 Task: Font style For heading Use Alef with dark orange 2 colour & Underline. font size for heading '28 Pt. 'Change the font style of data to Amiri Quranand font size to  14 Pt. Change the alignment of both headline & data to  Align bottom. In the sheet  analysisSalesTrends_2024
Action: Mouse moved to (141, 136)
Screenshot: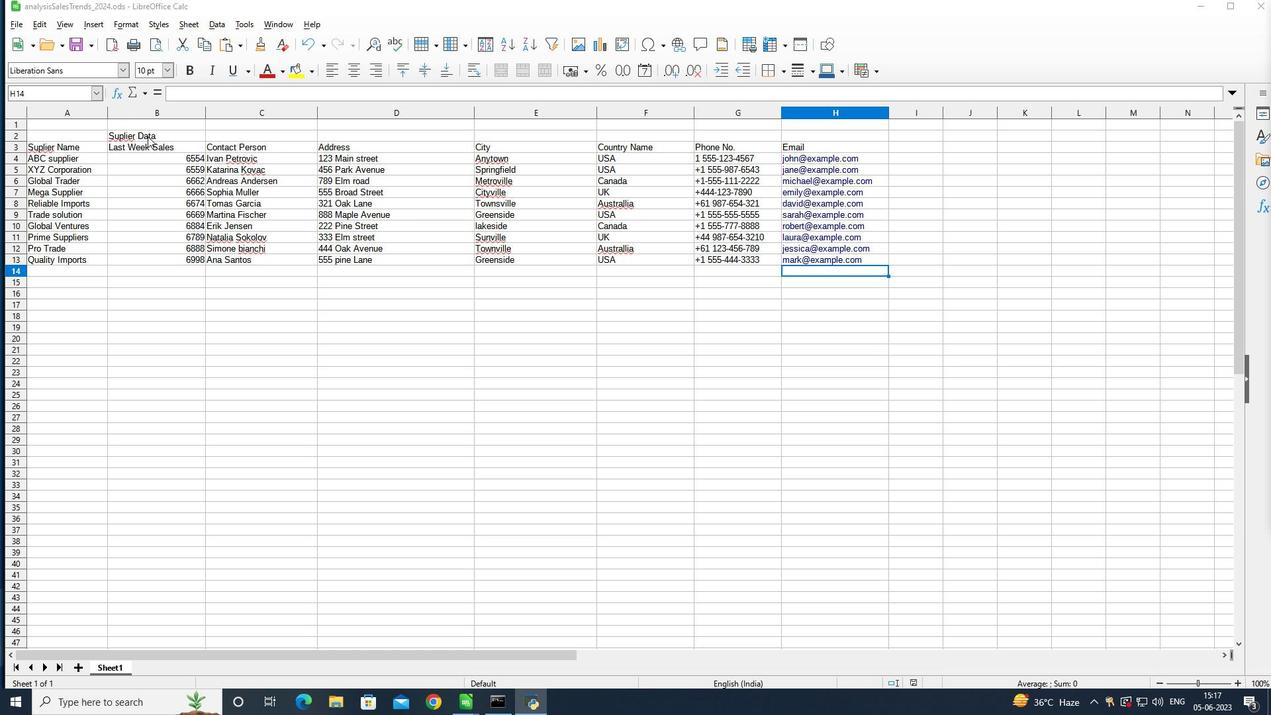 
Action: Mouse pressed left at (141, 136)
Screenshot: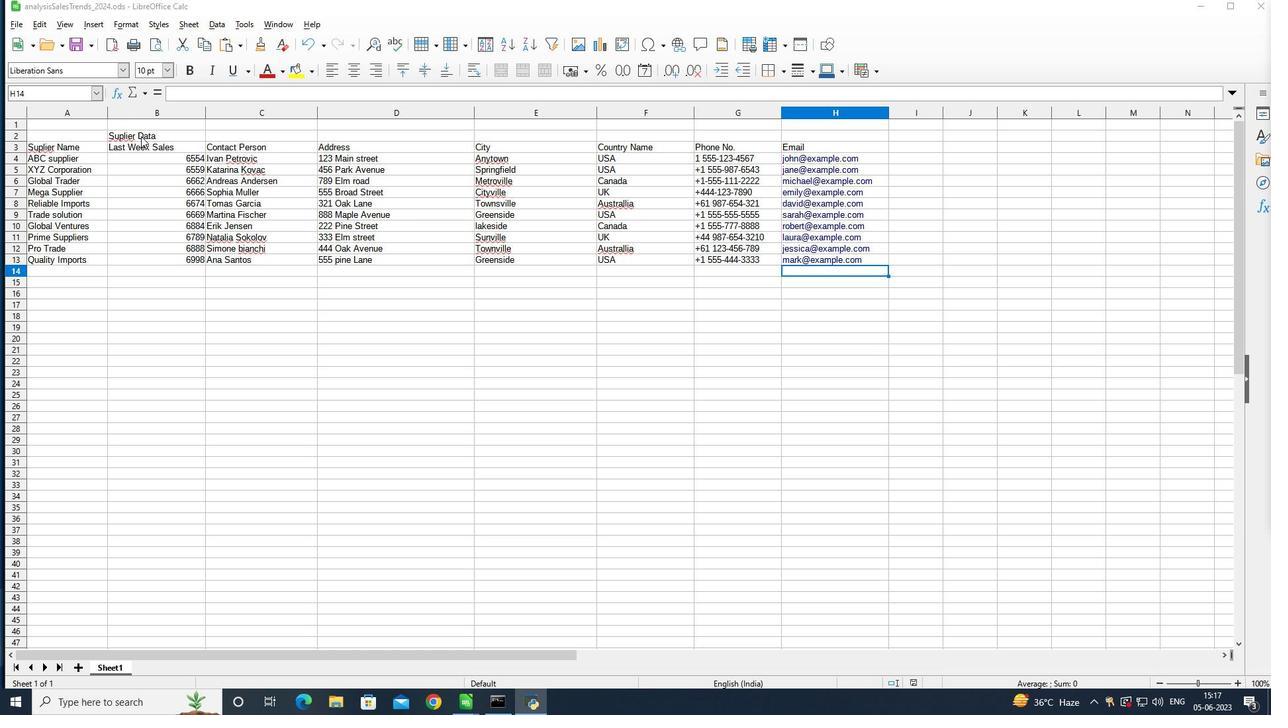 
Action: Mouse pressed left at (141, 136)
Screenshot: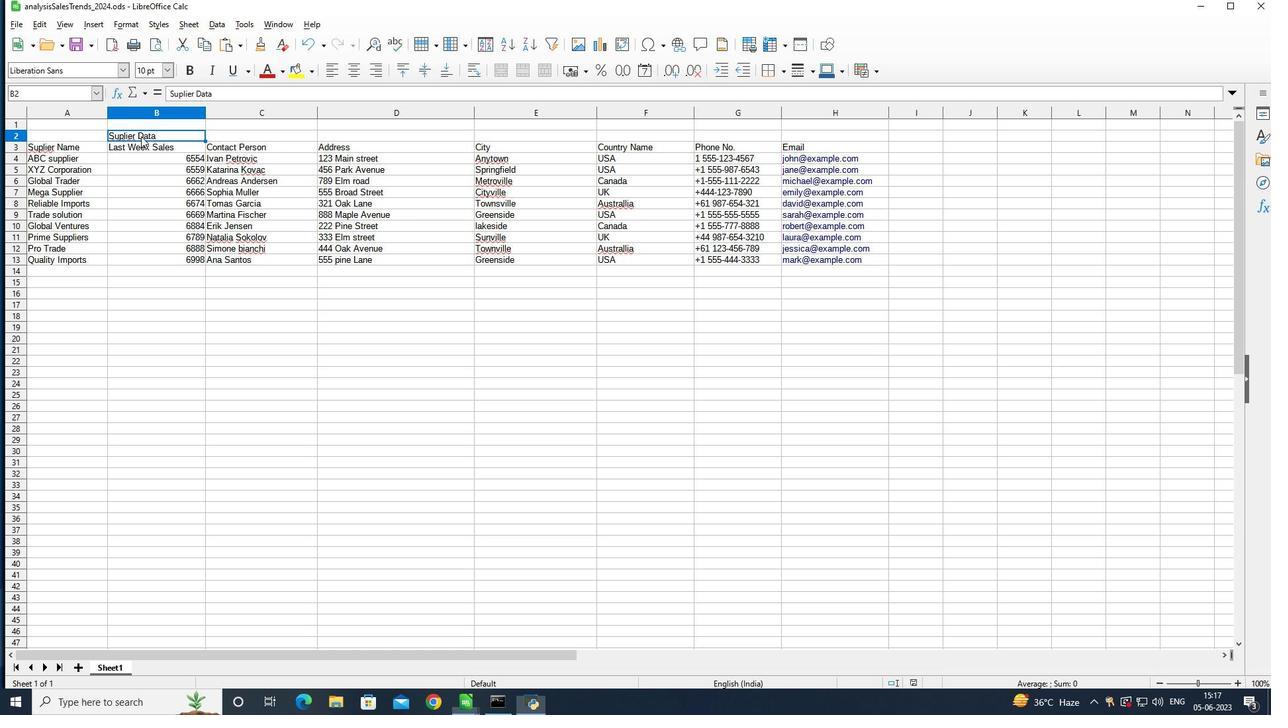 
Action: Mouse pressed left at (141, 136)
Screenshot: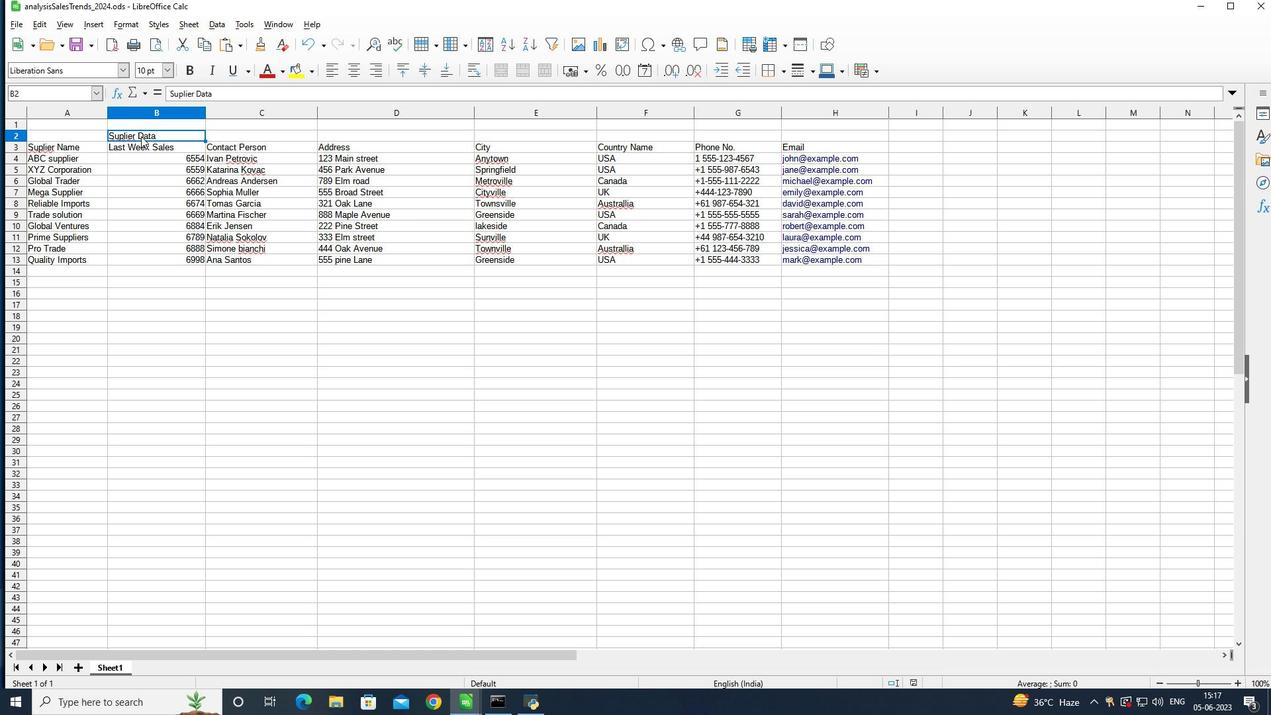 
Action: Mouse moved to (94, 70)
Screenshot: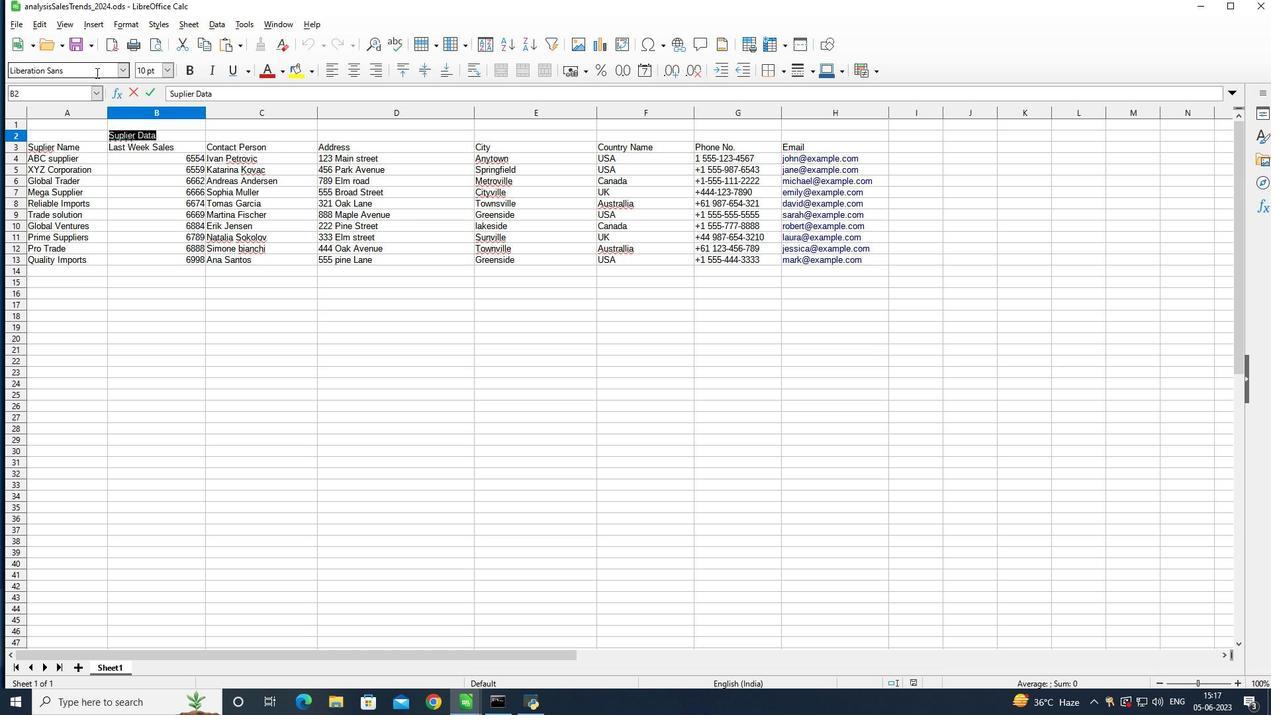 
Action: Mouse pressed left at (94, 70)
Screenshot: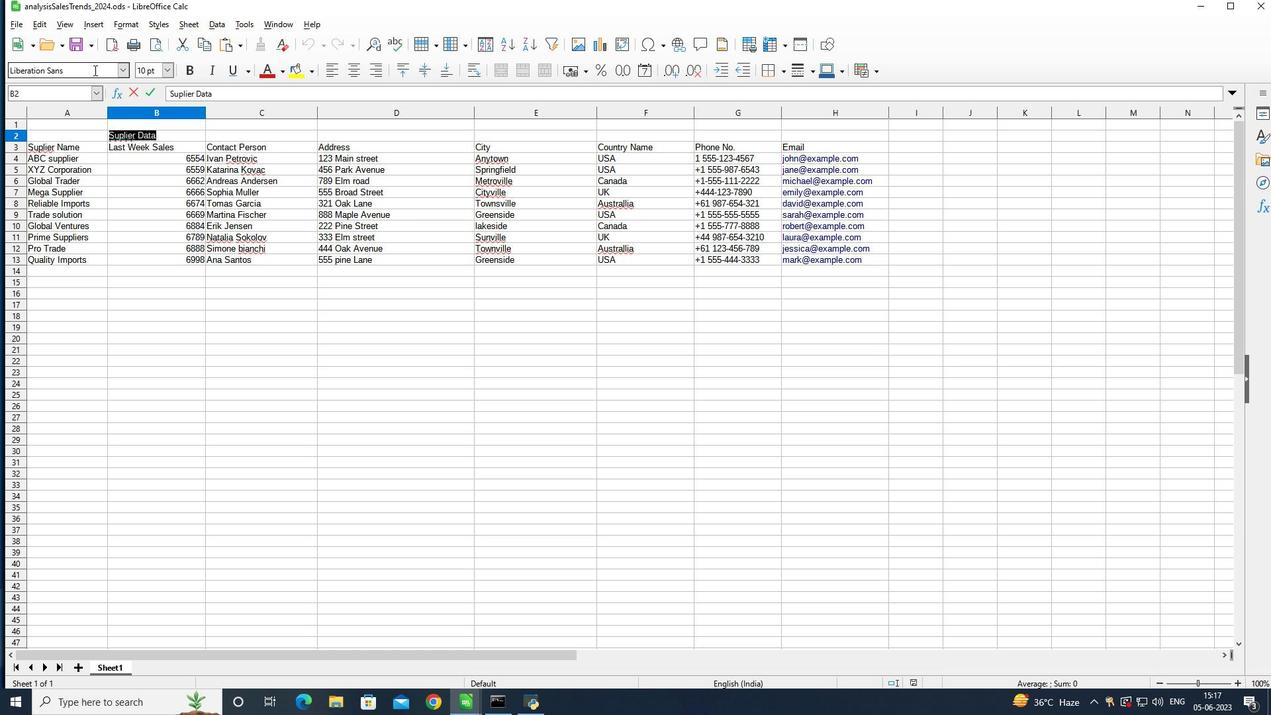 
Action: Mouse moved to (475, 86)
Screenshot: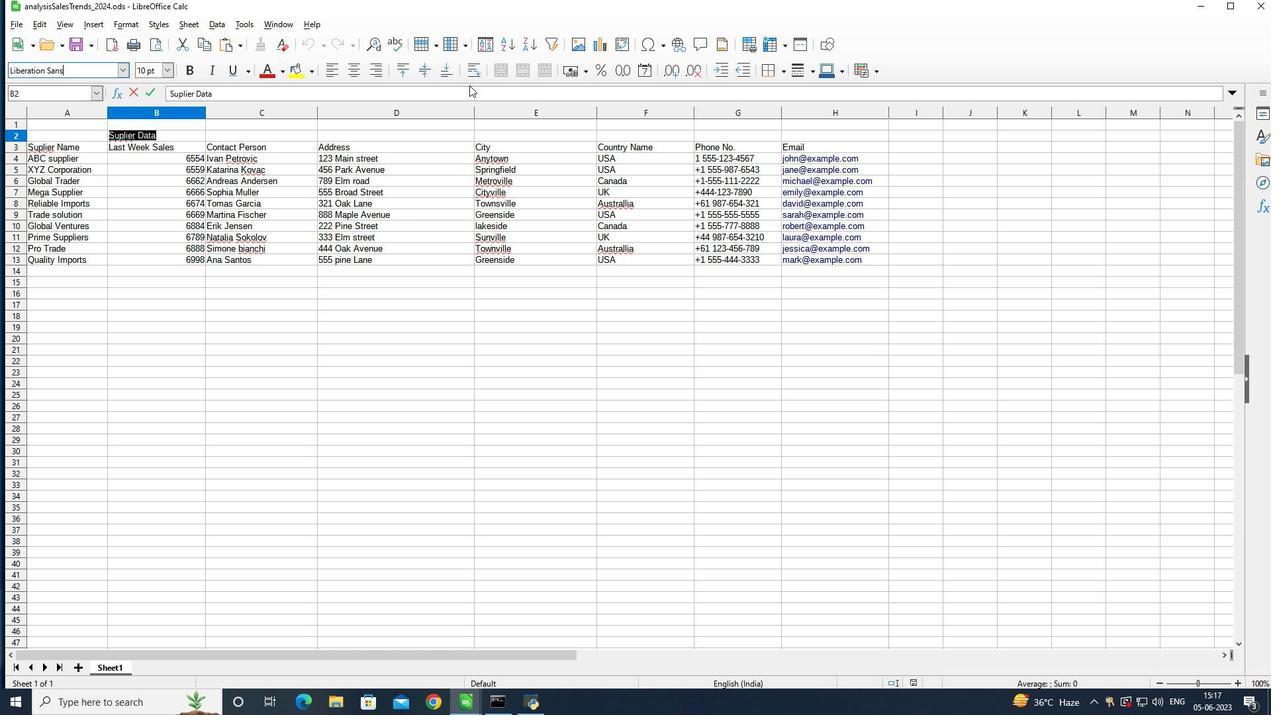 
Action: Key pressed <Key.backspace><Key.backspace><Key.backspace><Key.backspace><Key.backspace><Key.backspace><Key.backspace><Key.backspace><Key.backspace><Key.backspace><Key.backspace><Key.backspace><Key.backspace><Key.backspace><Key.backspace><Key.backspace><Key.backspace><Key.backspace><Key.backspace><Key.backspace><Key.backspace><Key.backspace><Key.backspace><Key.backspace><Key.backspace><Key.backspace><Key.backspace><Key.backspace><Key.backspace><Key.backspace><Key.backspace><Key.backspace><Key.backspace><Key.backspace><Key.backspace><Key.shift>Alef<Key.enter>
Screenshot: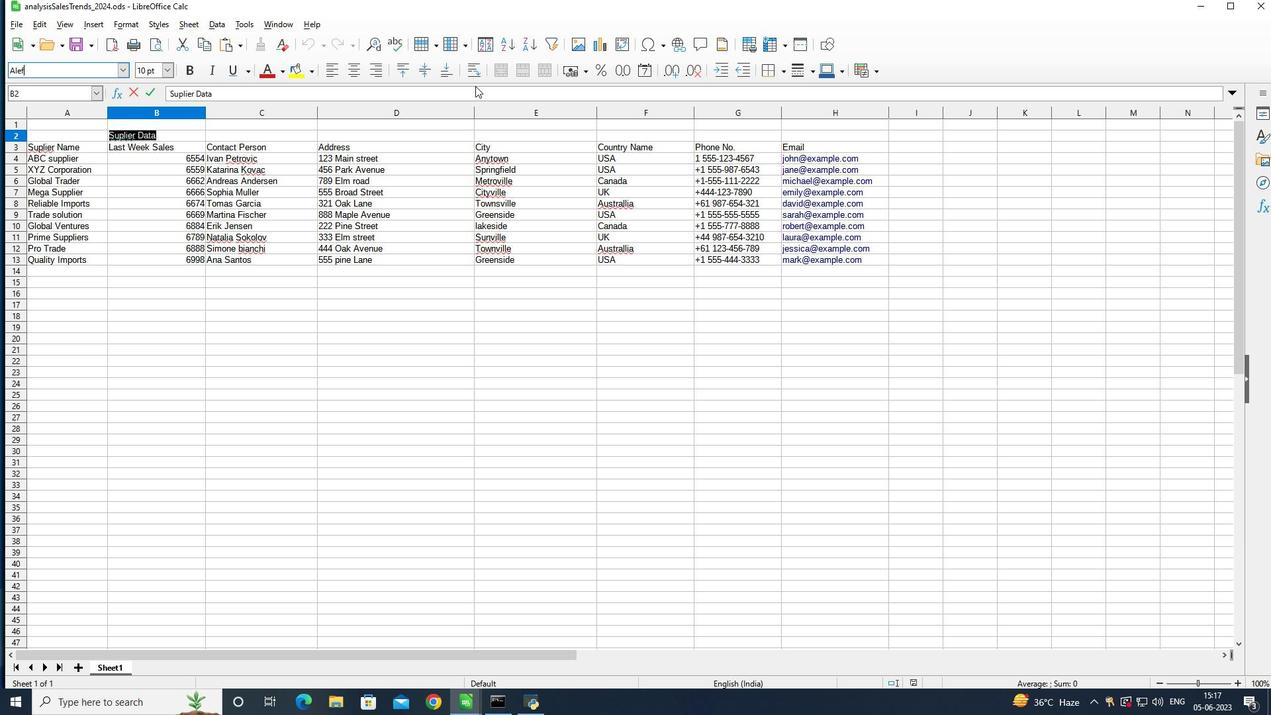 
Action: Mouse moved to (280, 74)
Screenshot: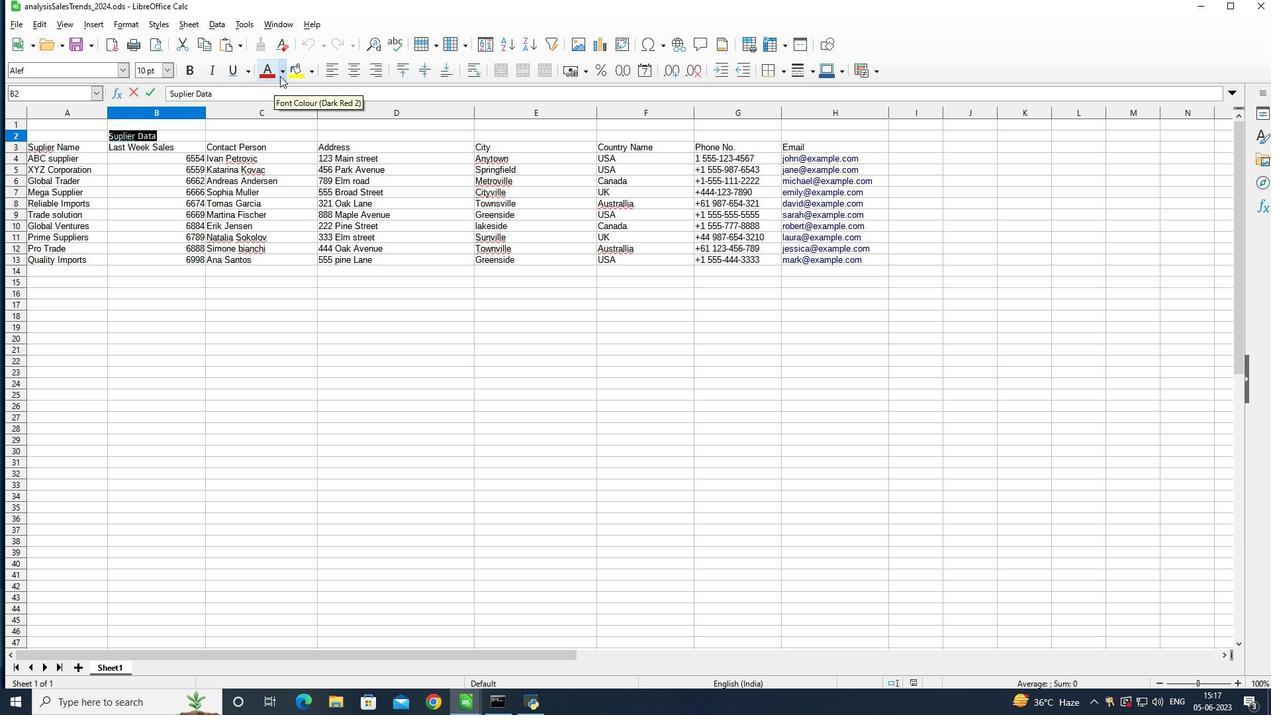 
Action: Mouse pressed left at (280, 74)
Screenshot: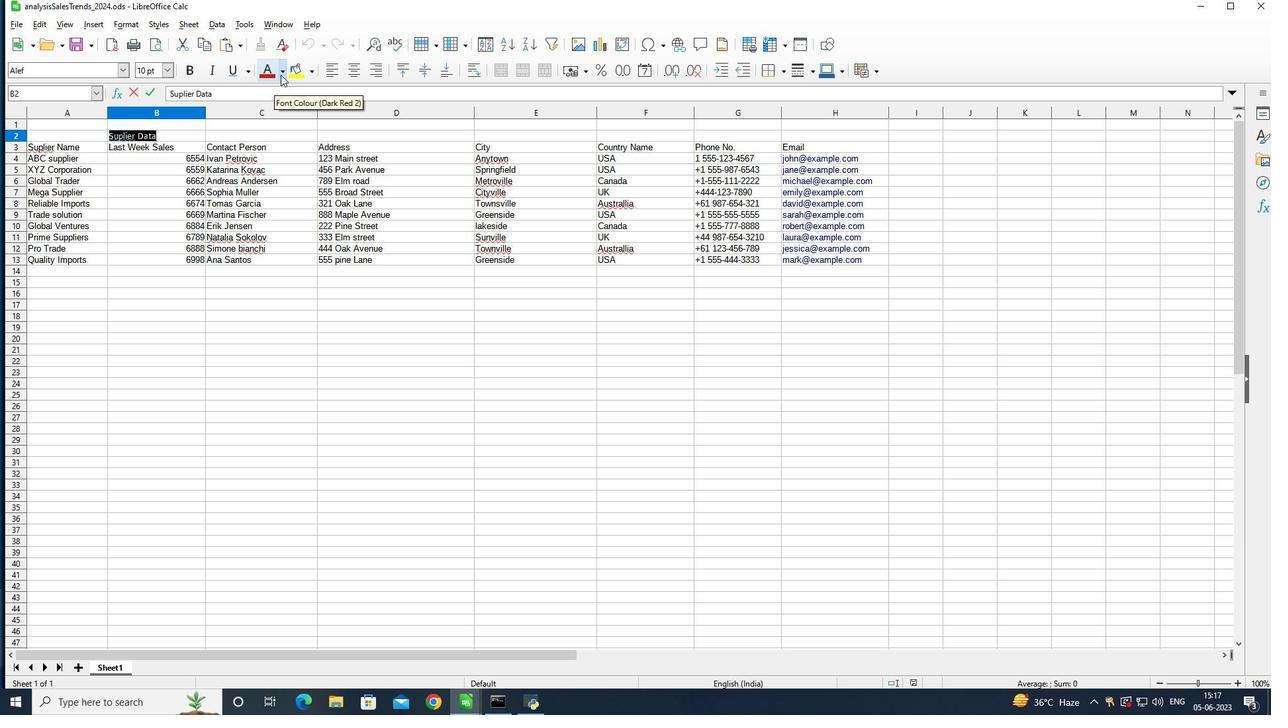 
Action: Mouse moved to (290, 227)
Screenshot: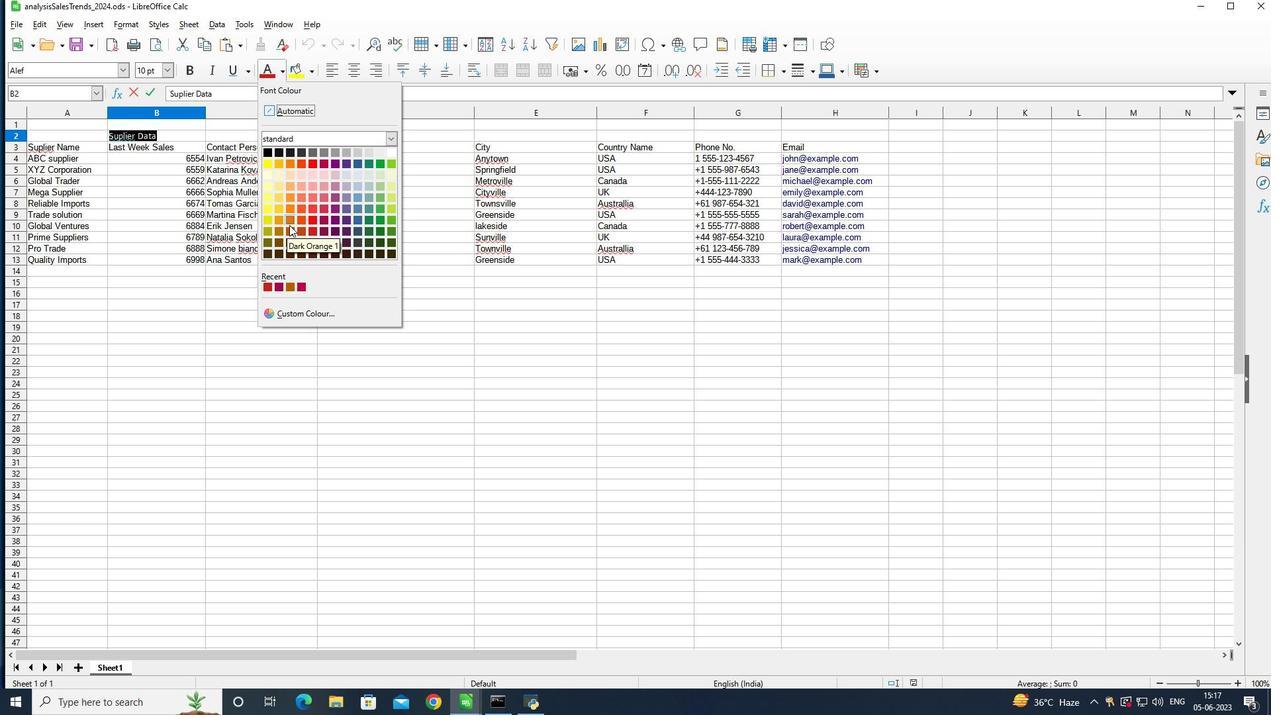 
Action: Mouse pressed left at (290, 227)
Screenshot: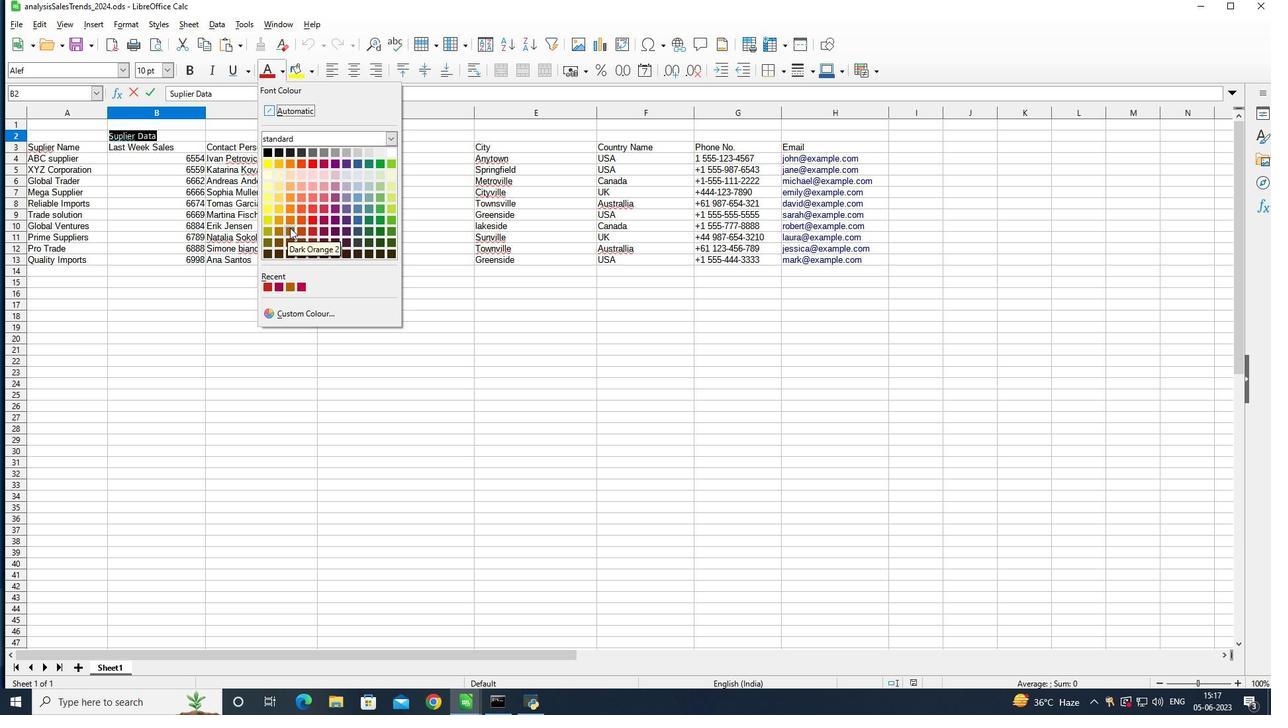 
Action: Mouse moved to (231, 70)
Screenshot: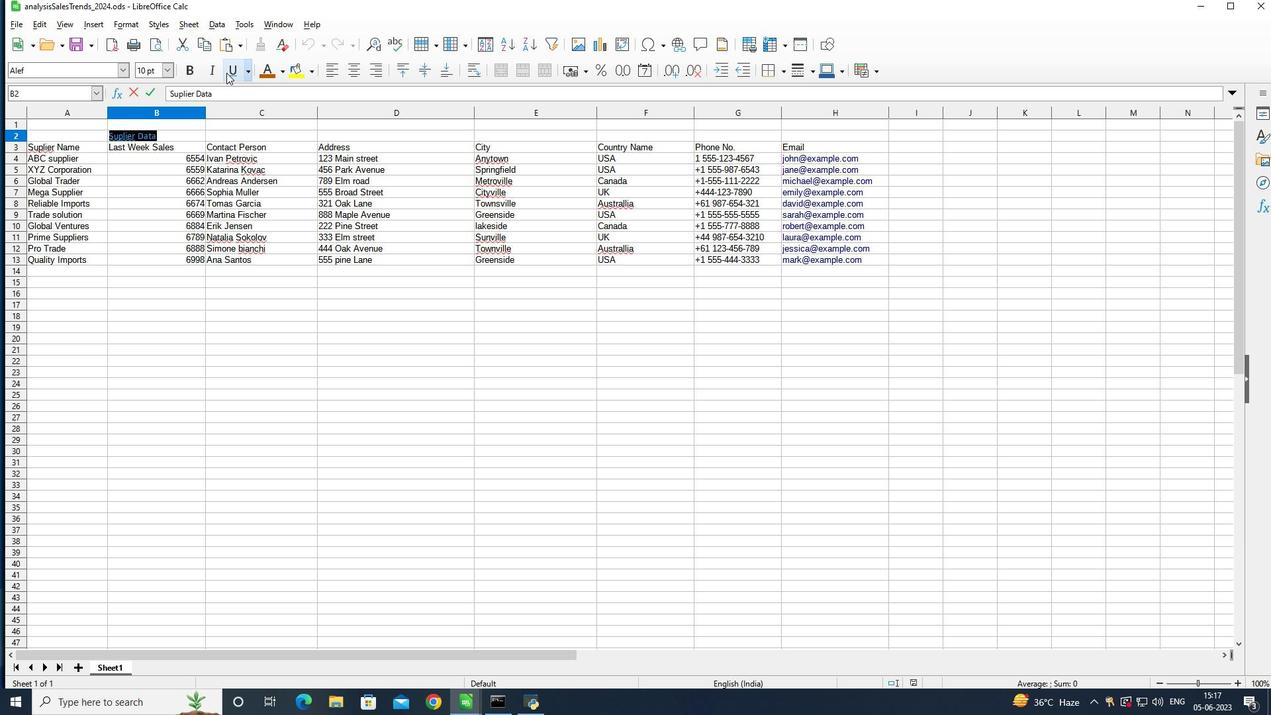 
Action: Mouse pressed left at (231, 70)
Screenshot: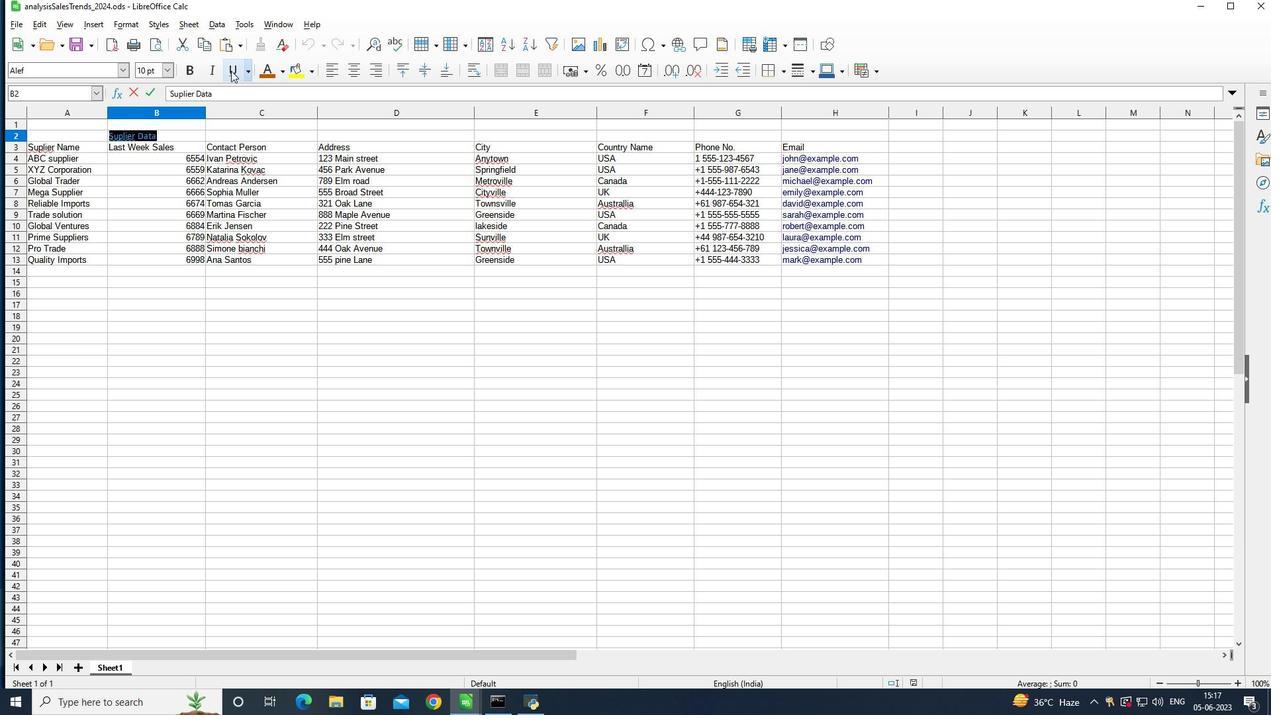 
Action: Mouse moved to (170, 63)
Screenshot: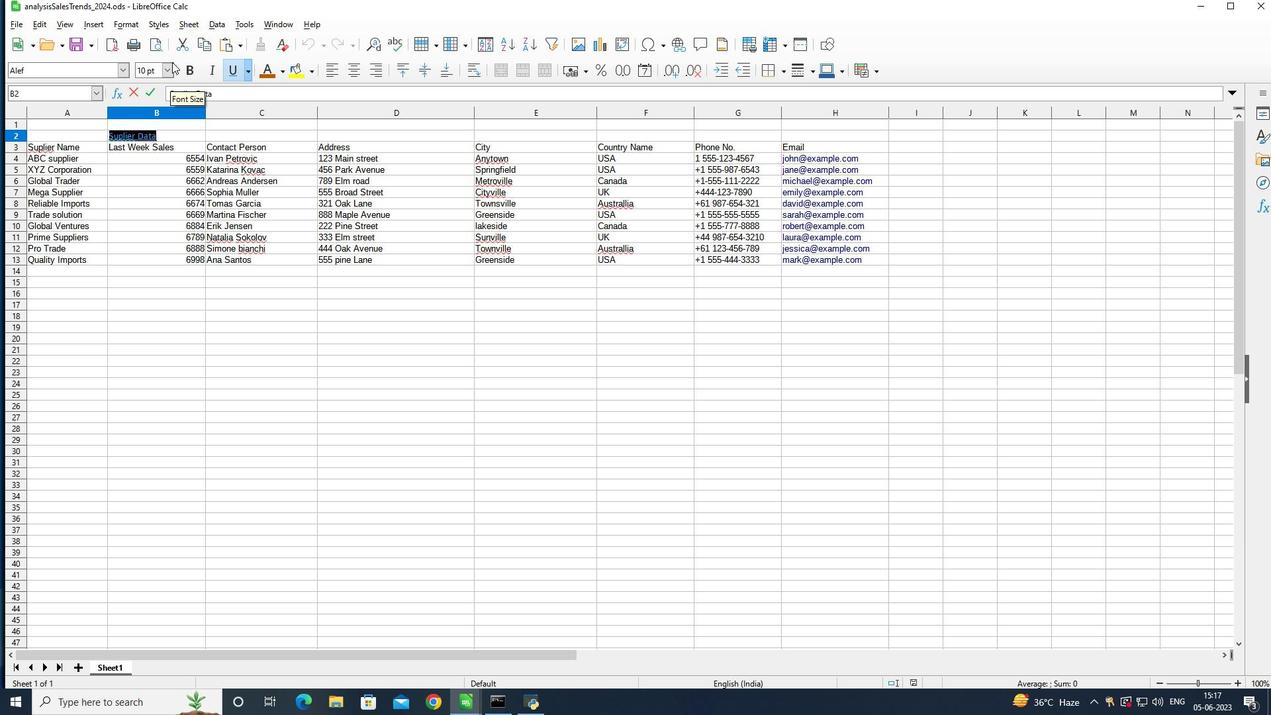 
Action: Mouse pressed left at (170, 63)
Screenshot: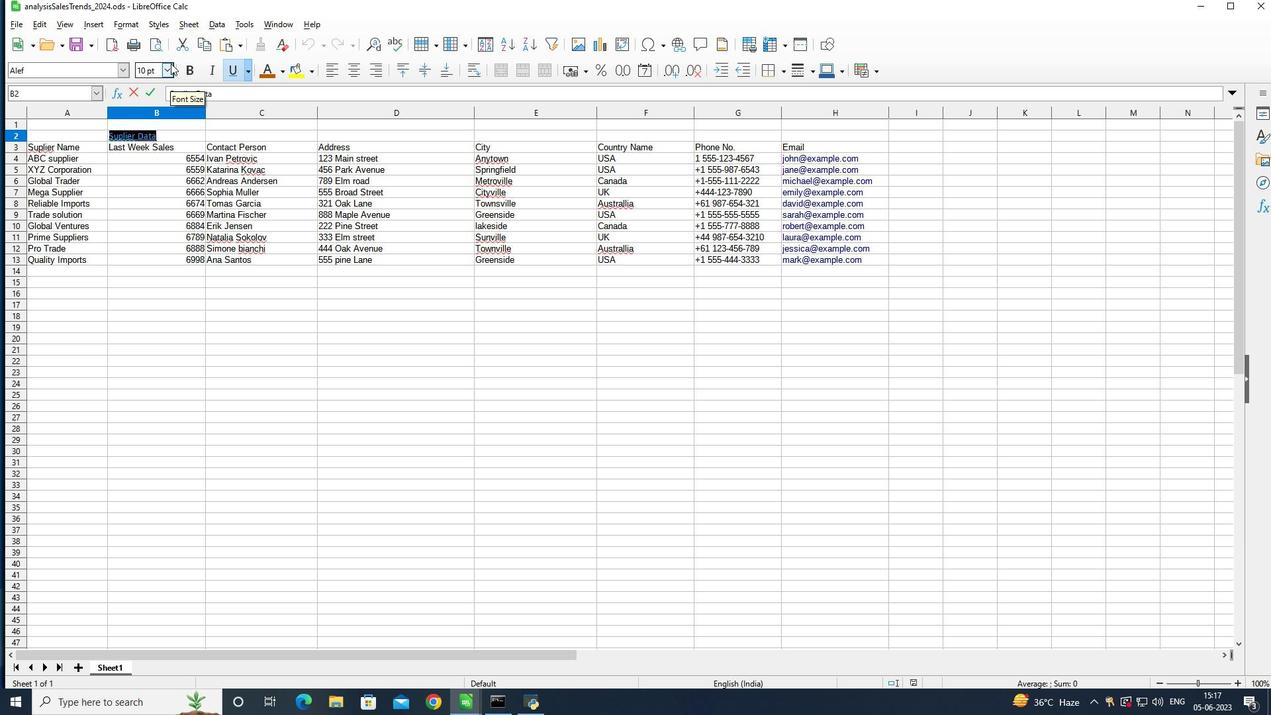 
Action: Mouse moved to (148, 287)
Screenshot: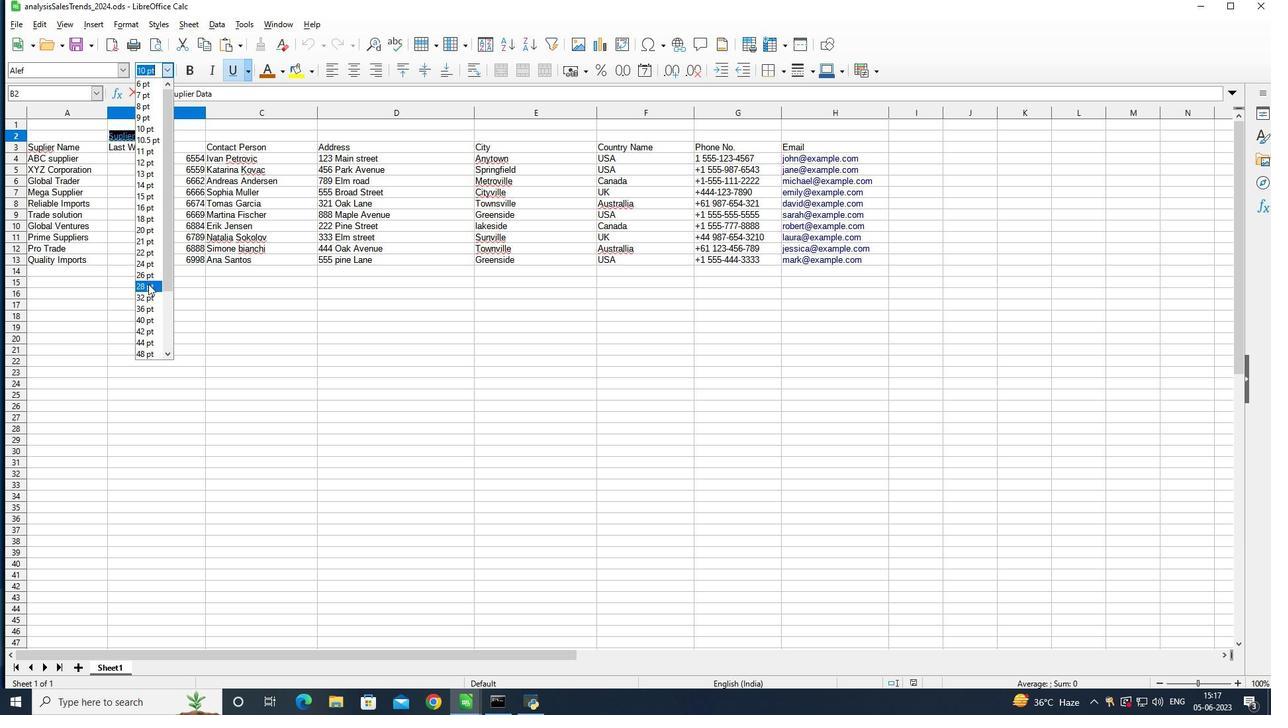 
Action: Mouse pressed left at (148, 287)
Screenshot: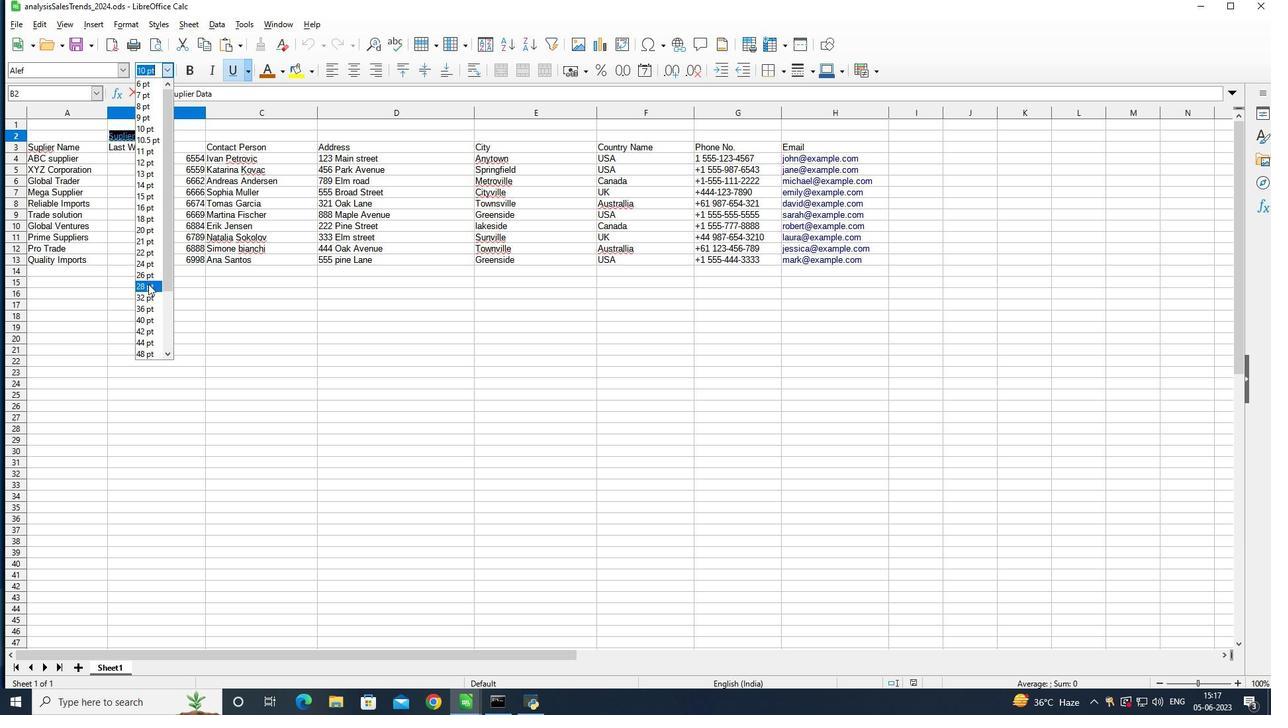 
Action: Mouse moved to (135, 216)
Screenshot: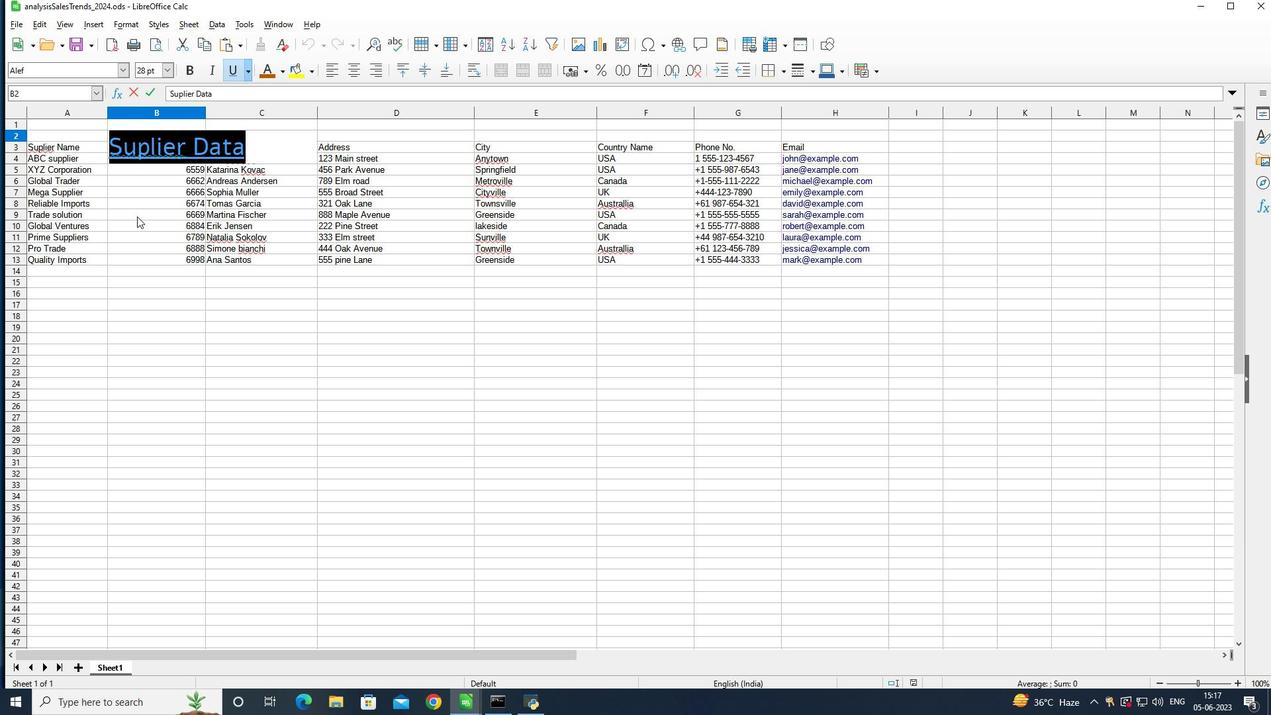 
Action: Mouse pressed left at (135, 216)
Screenshot: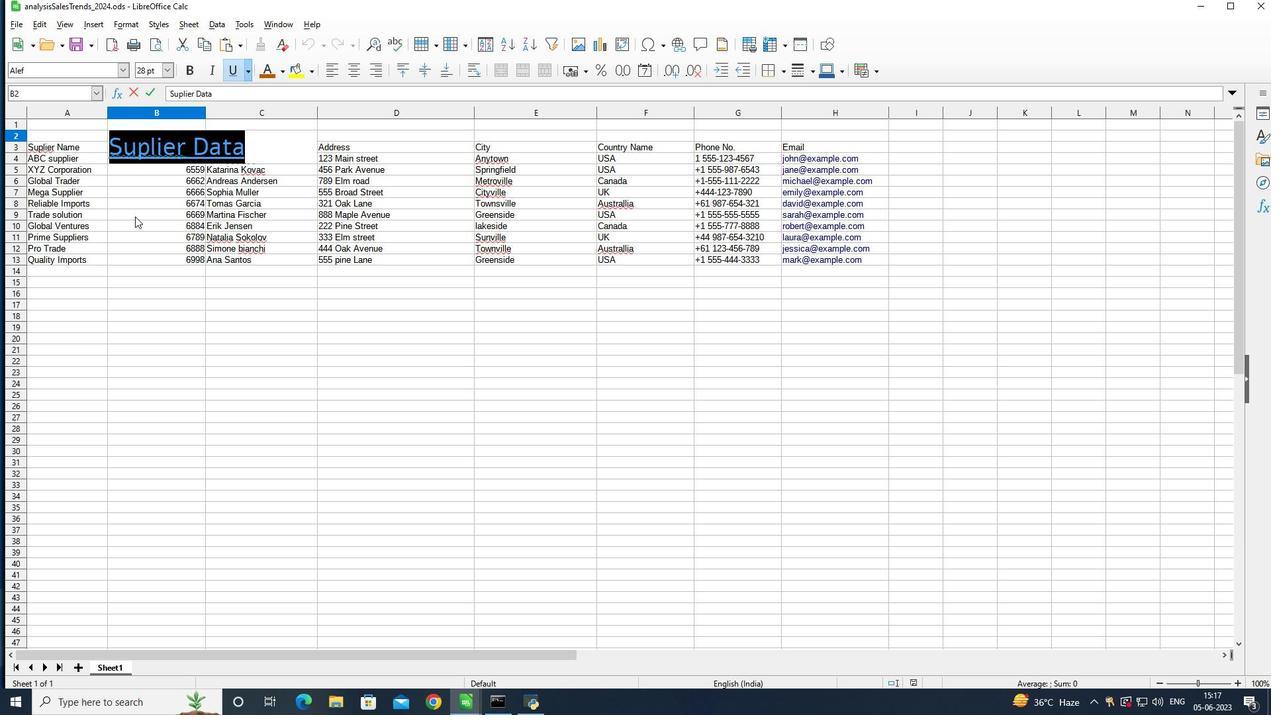 
Action: Mouse moved to (35, 164)
Screenshot: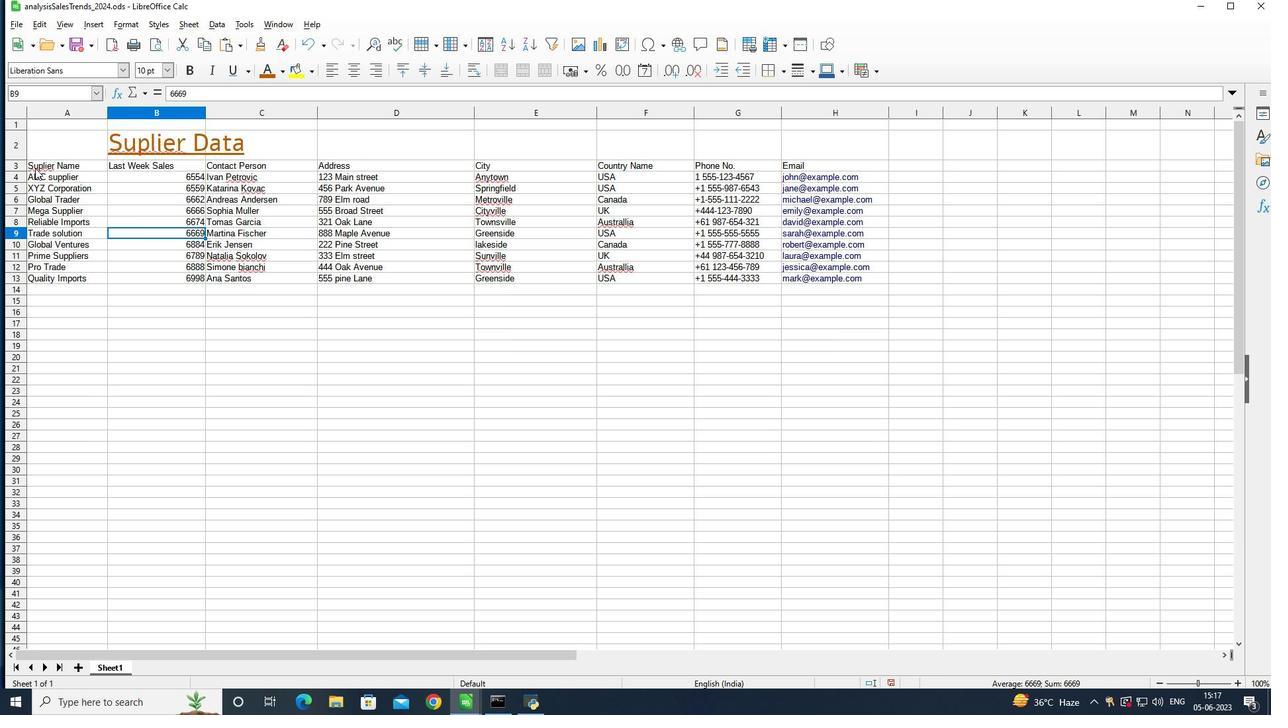 
Action: Mouse pressed left at (35, 164)
Screenshot: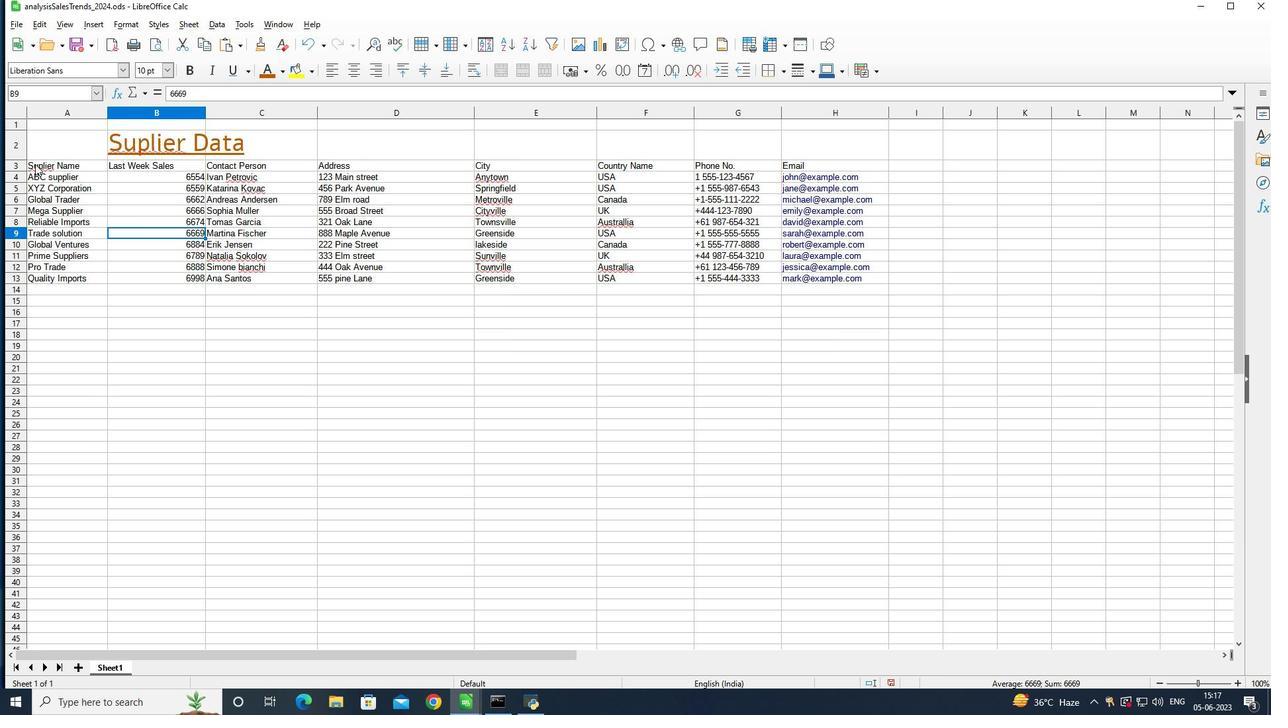 
Action: Mouse pressed left at (35, 164)
Screenshot: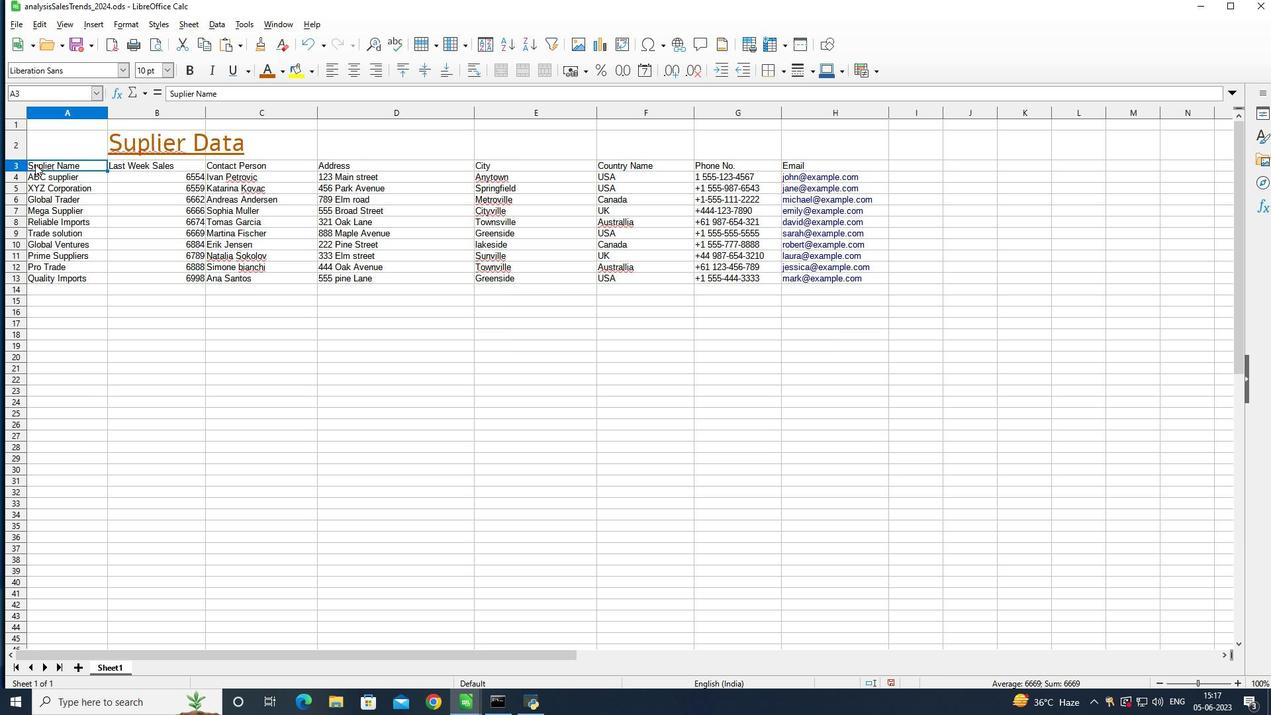 
Action: Mouse moved to (47, 167)
Screenshot: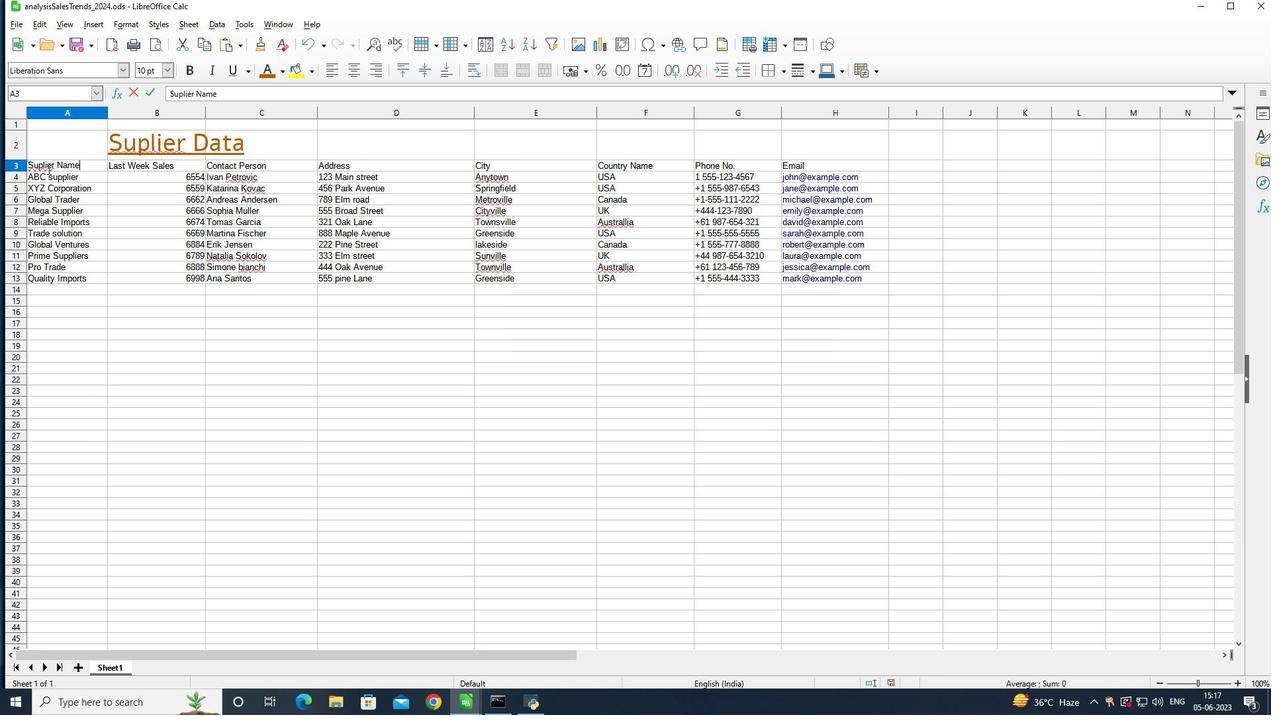 
Action: Mouse pressed left at (47, 167)
Screenshot: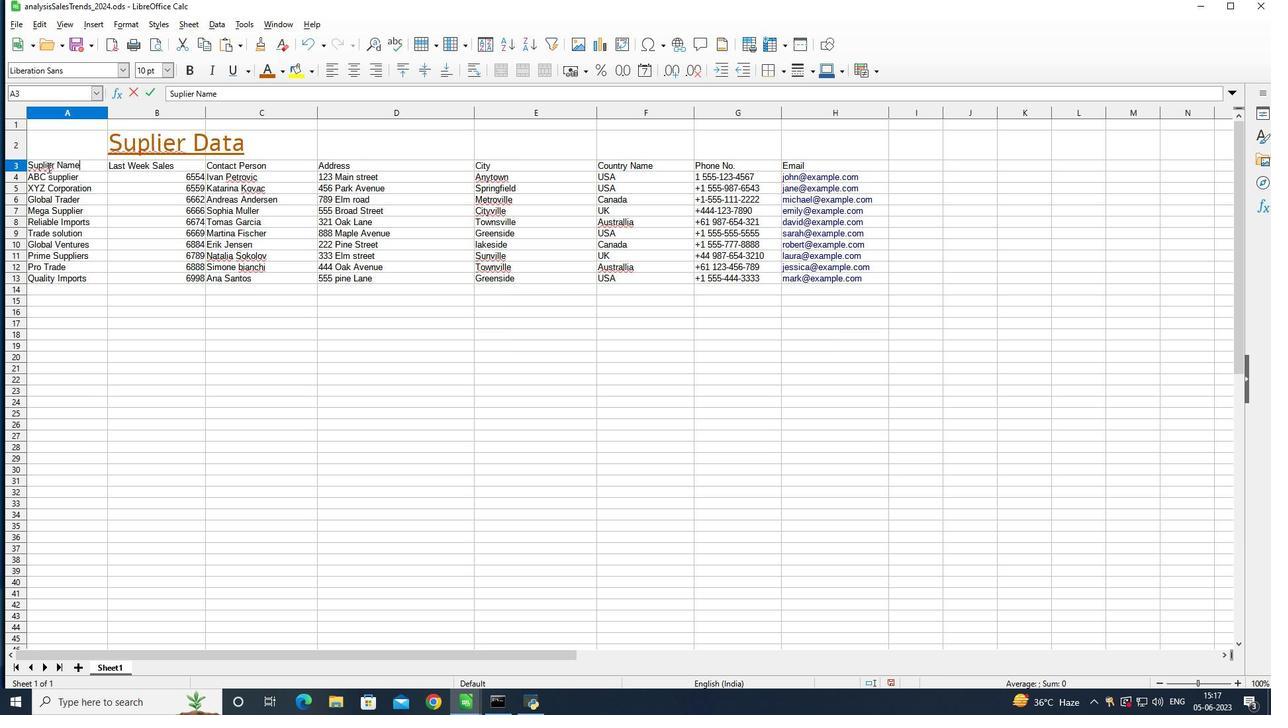 
Action: Mouse moved to (97, 168)
Screenshot: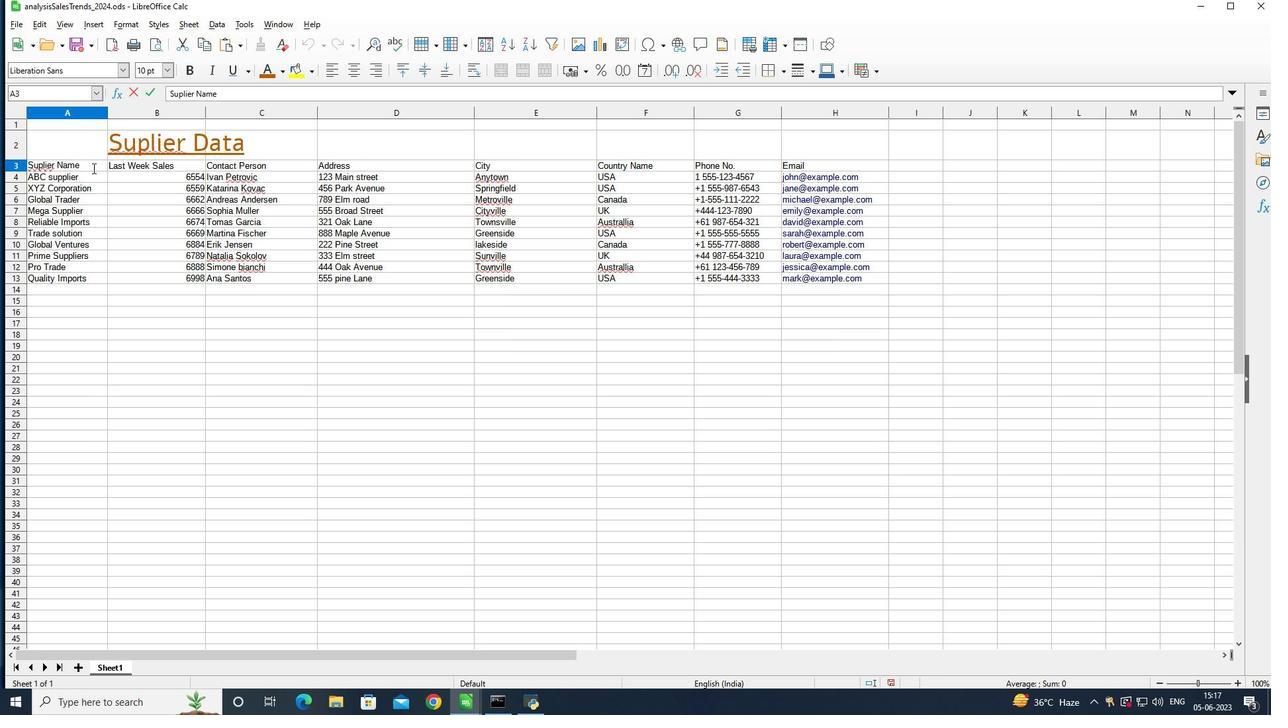 
Action: Mouse pressed left at (97, 168)
Screenshot: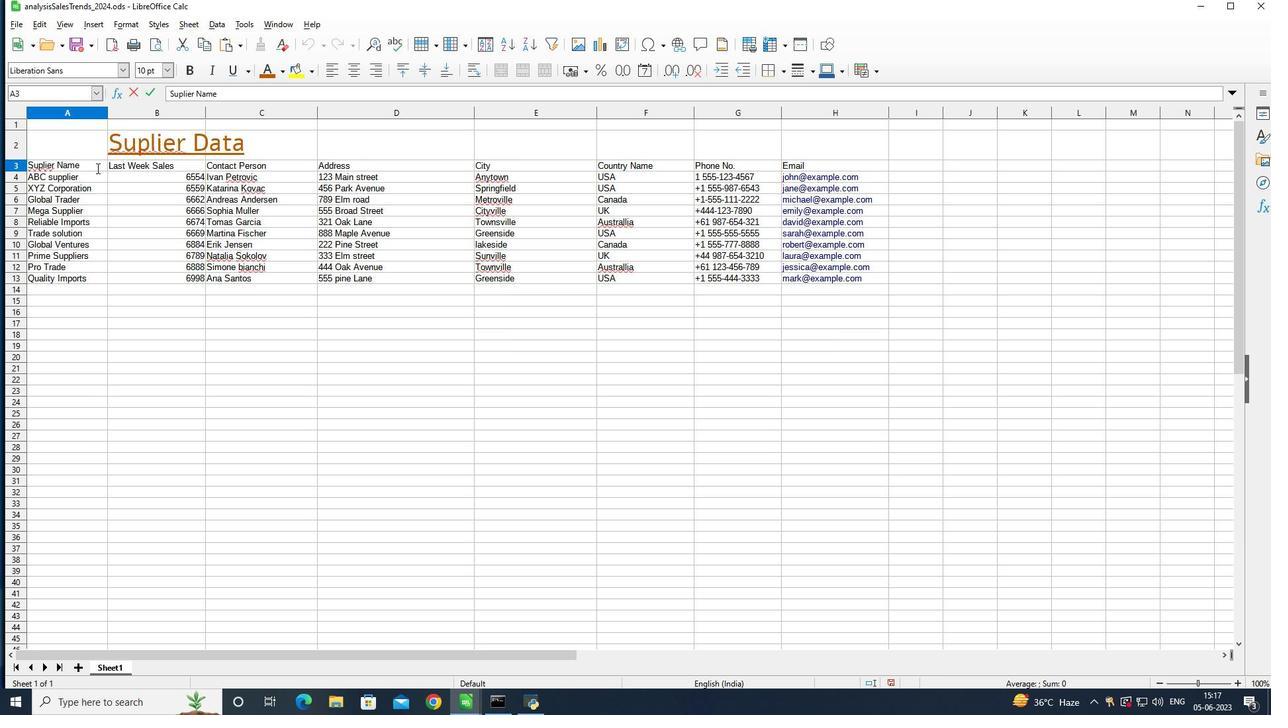
Action: Mouse moved to (111, 345)
Screenshot: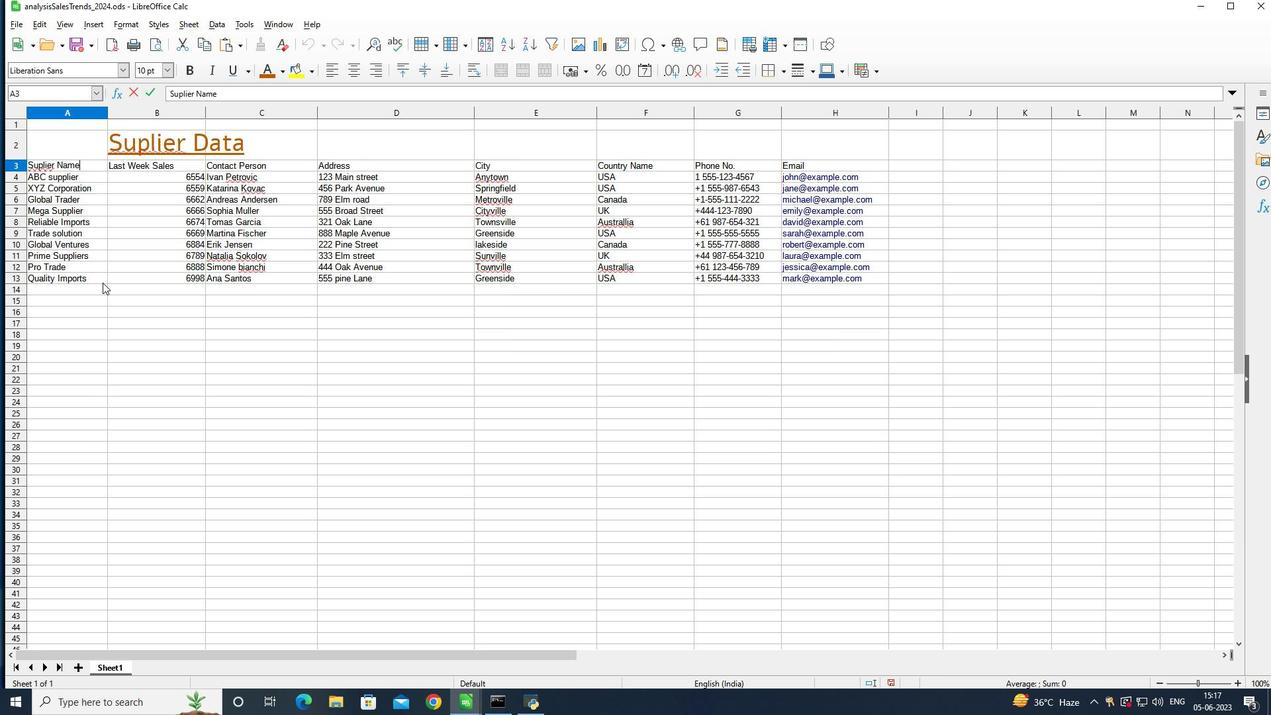 
Action: Mouse pressed left at (111, 345)
Screenshot: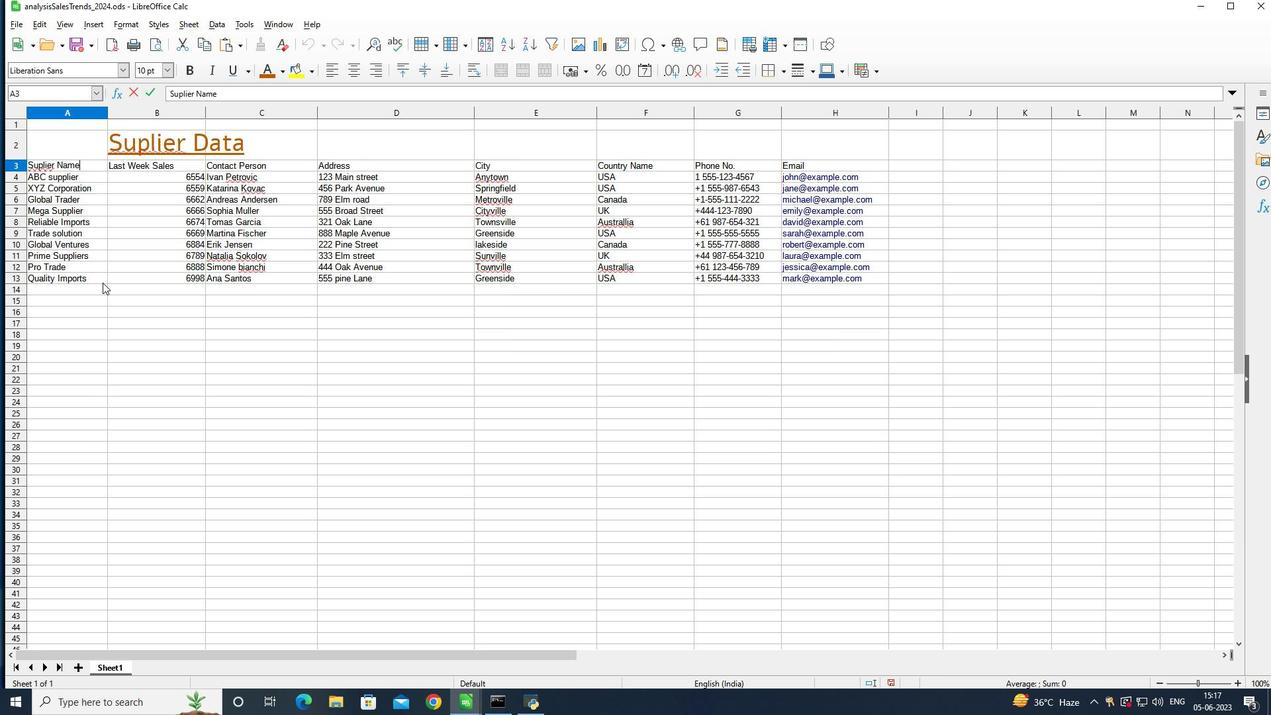 
Action: Mouse moved to (45, 166)
Screenshot: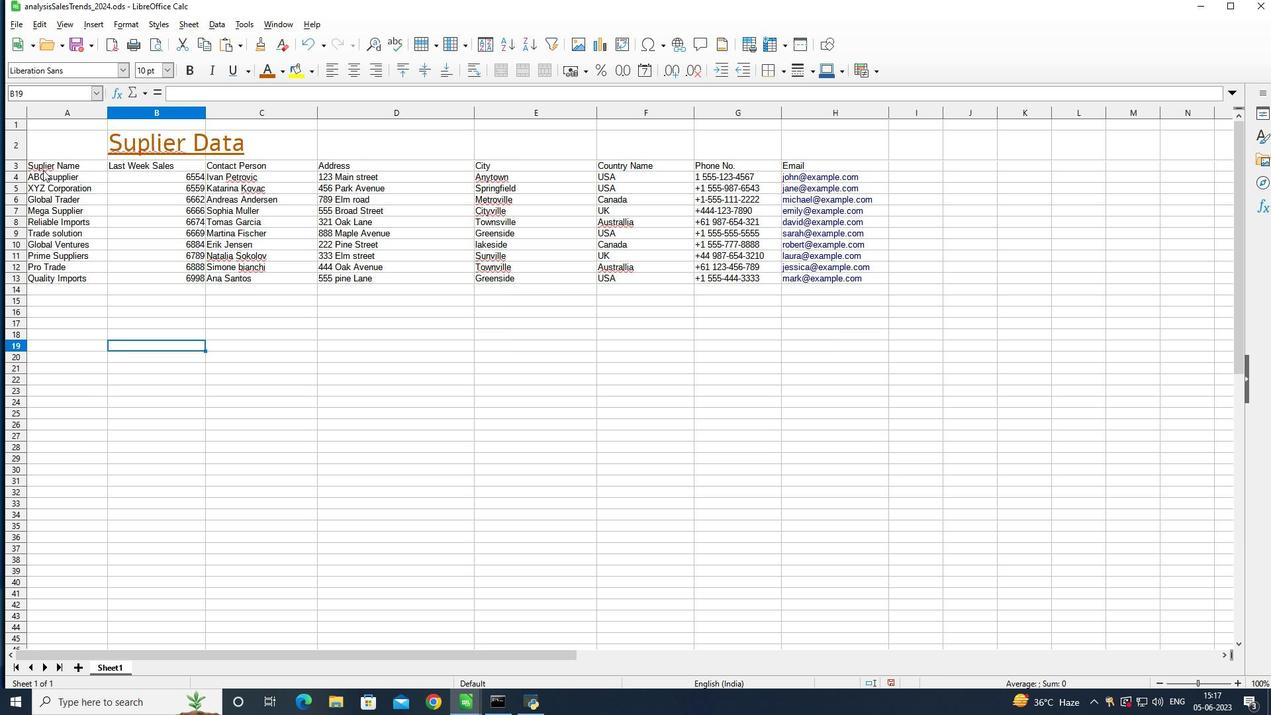 
Action: Mouse pressed left at (45, 166)
Screenshot: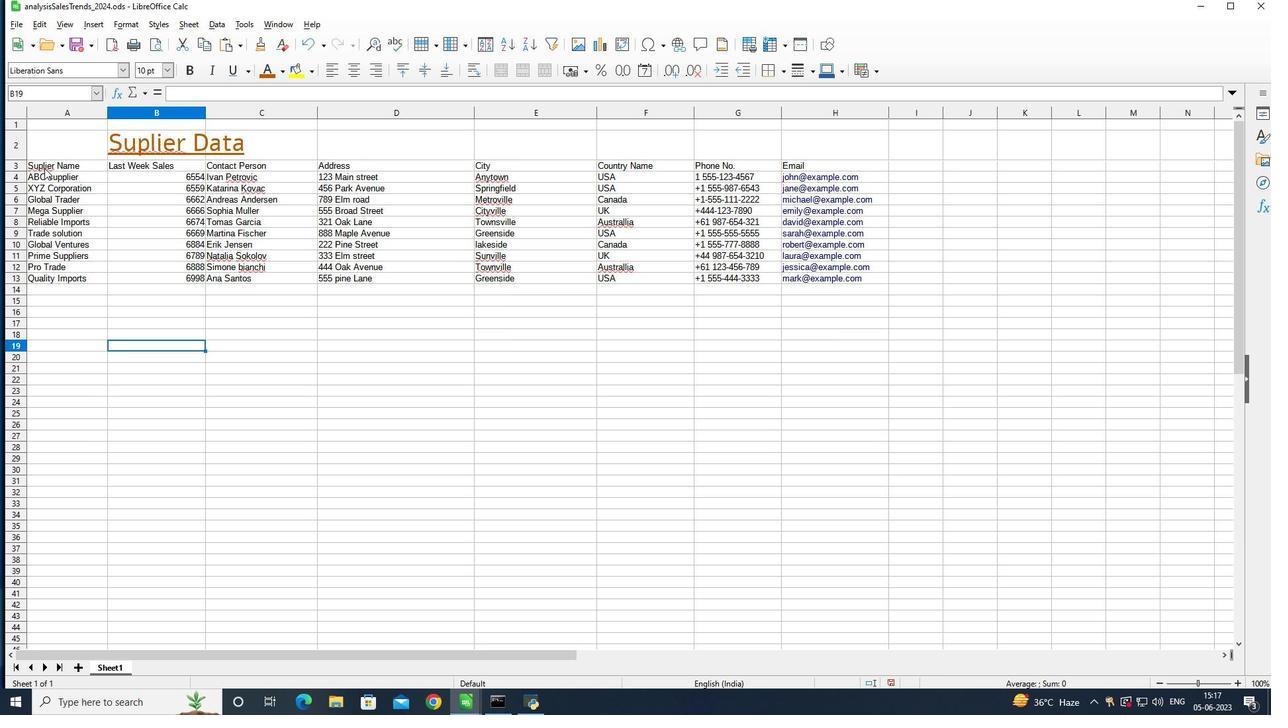 
Action: Mouse moved to (86, 66)
Screenshot: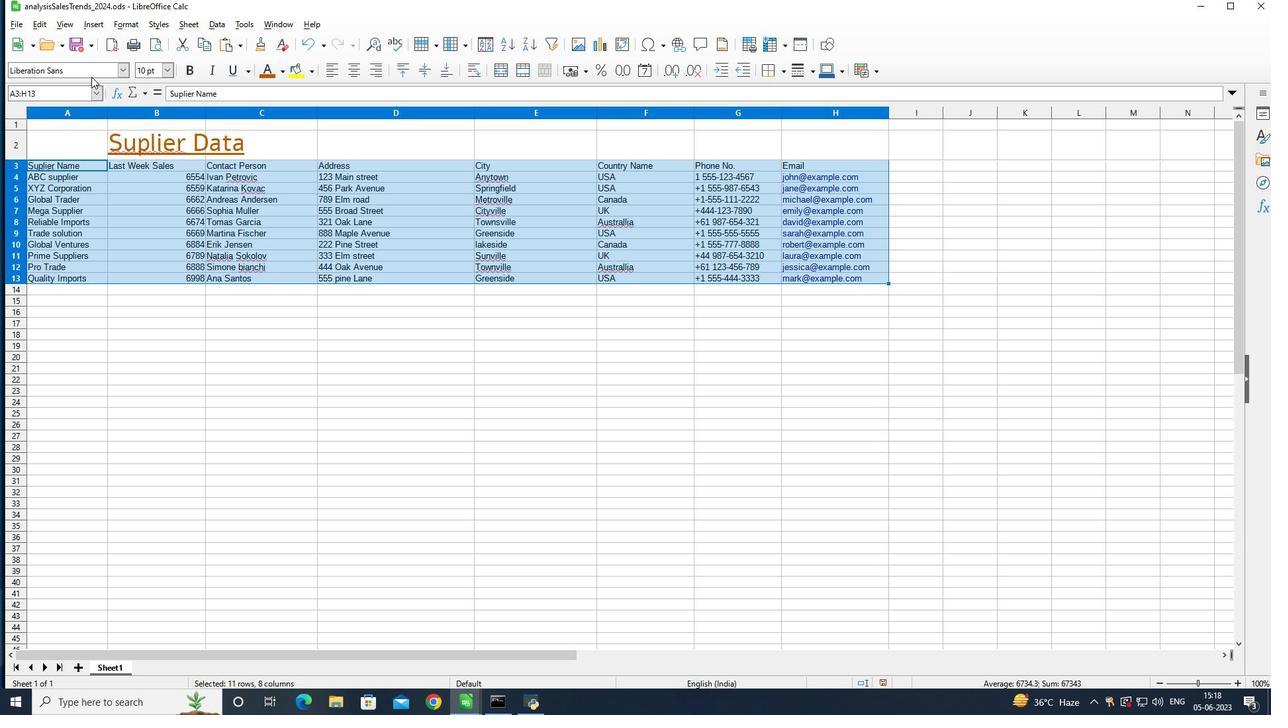 
Action: Mouse pressed left at (86, 66)
Screenshot: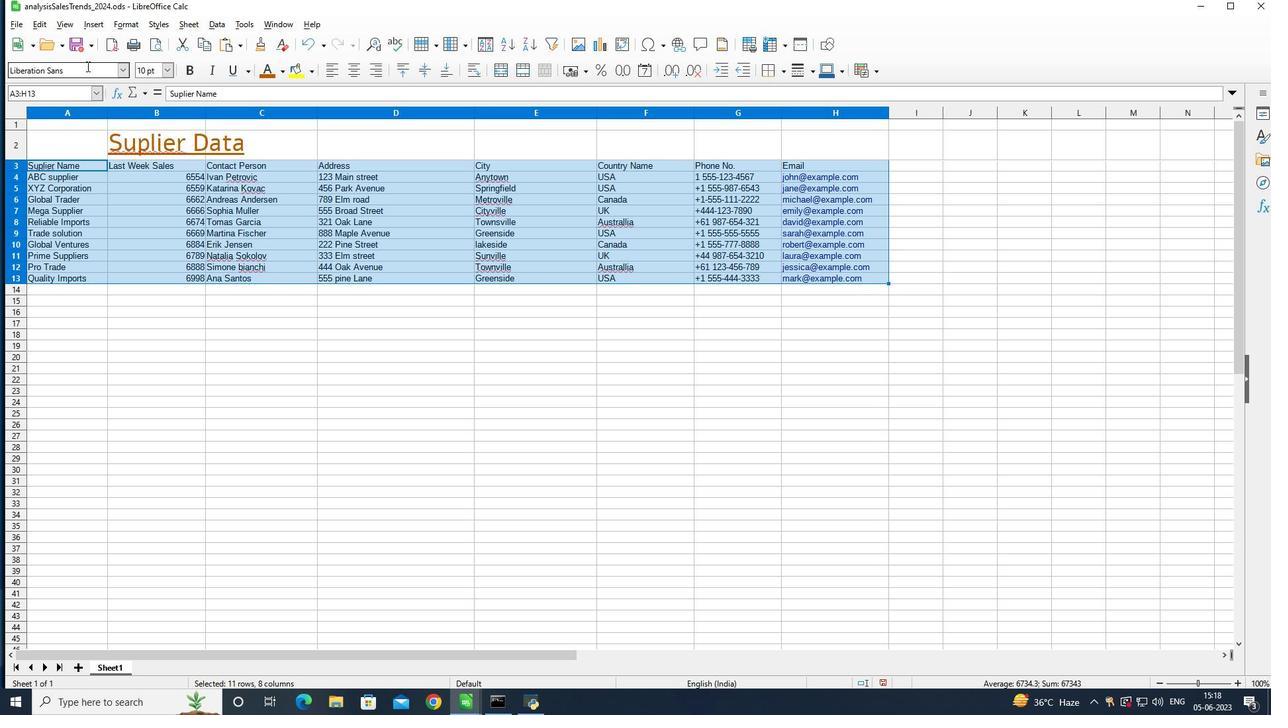 
Action: Mouse moved to (331, 90)
Screenshot: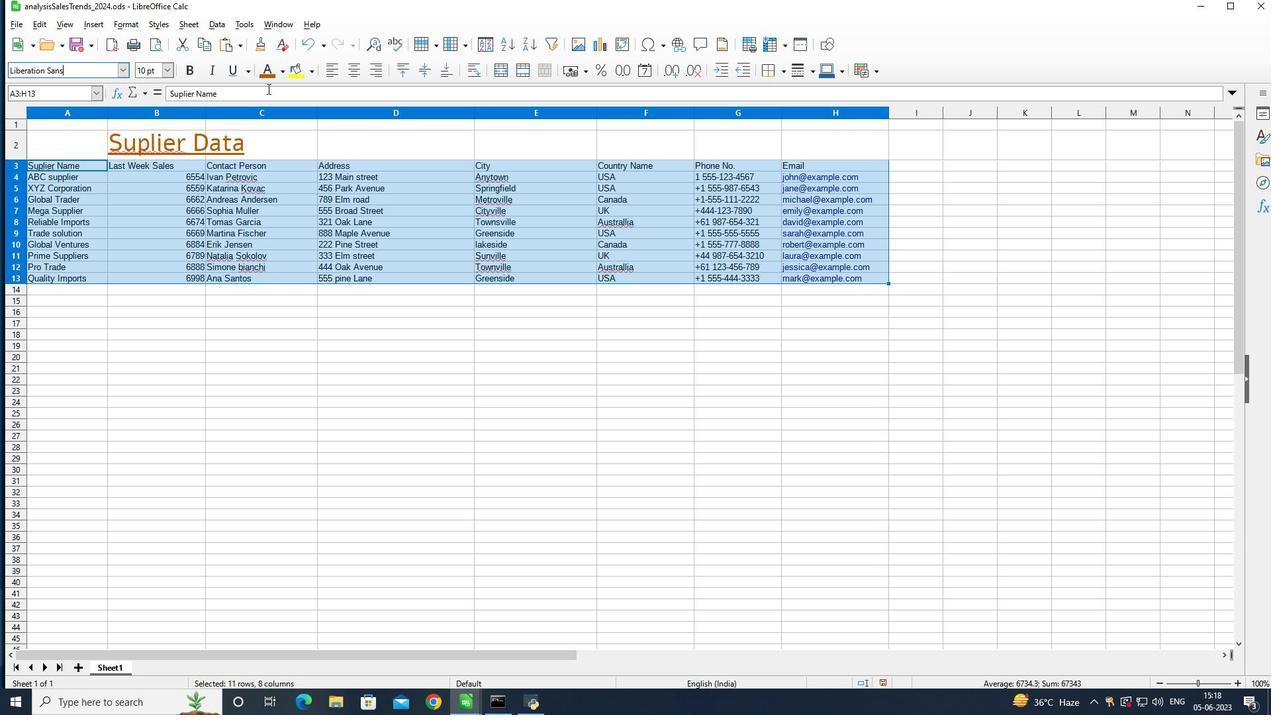 
Action: Key pressed <Key.backspace><Key.backspace><Key.backspace><Key.backspace><Key.backspace><Key.backspace><Key.backspace><Key.backspace><Key.backspace><Key.backspace><Key.backspace><Key.backspace><Key.backspace><Key.backspace><Key.backspace><Key.backspace><Key.backspace><Key.backspace><Key.backspace><Key.backspace><Key.backspace><Key.backspace><Key.backspace><Key.backspace><Key.backspace><Key.backspace><Key.shift>Amiri<Key.space><Key.shift>q<Key.enter>
Screenshot: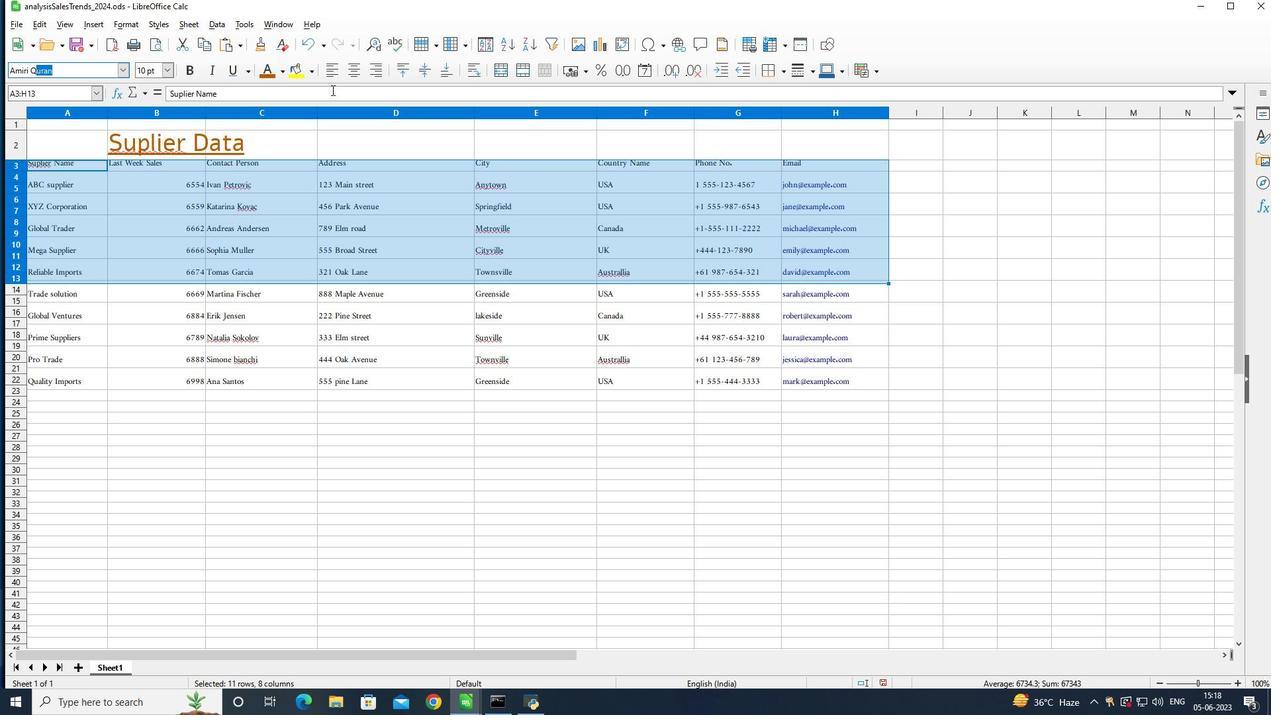 
Action: Mouse moved to (164, 65)
Screenshot: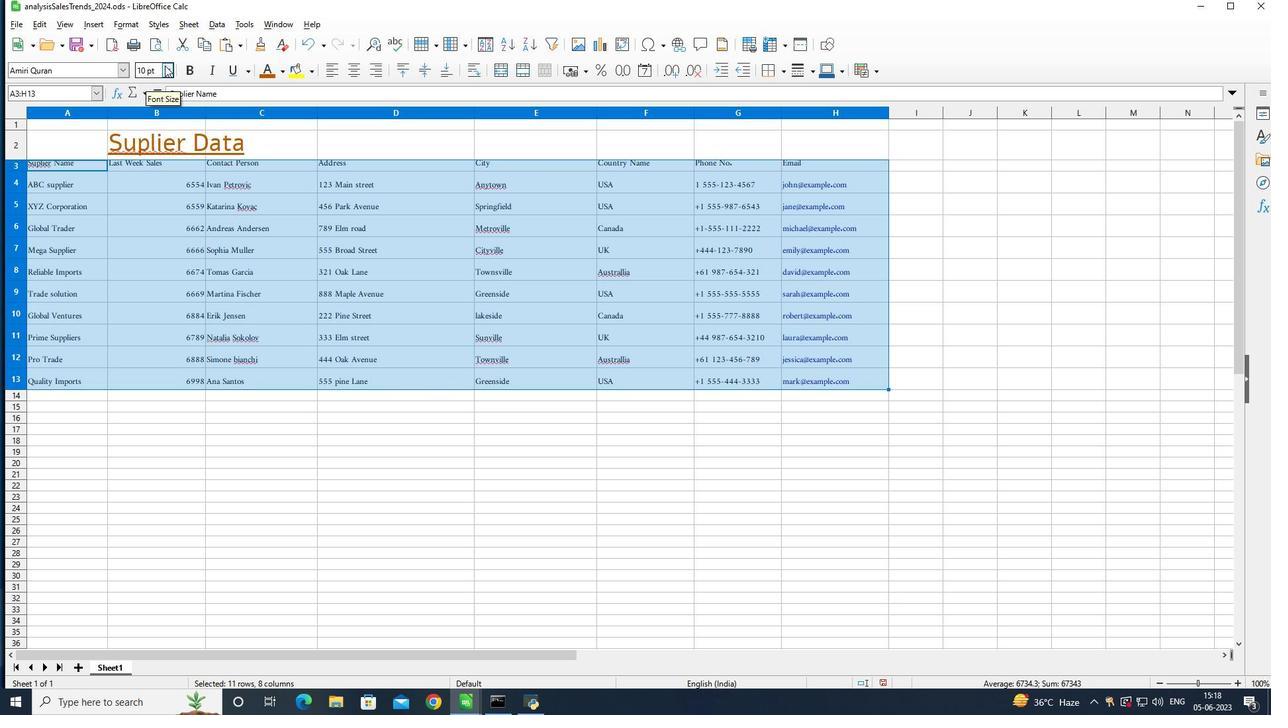 
Action: Mouse pressed left at (164, 65)
Screenshot: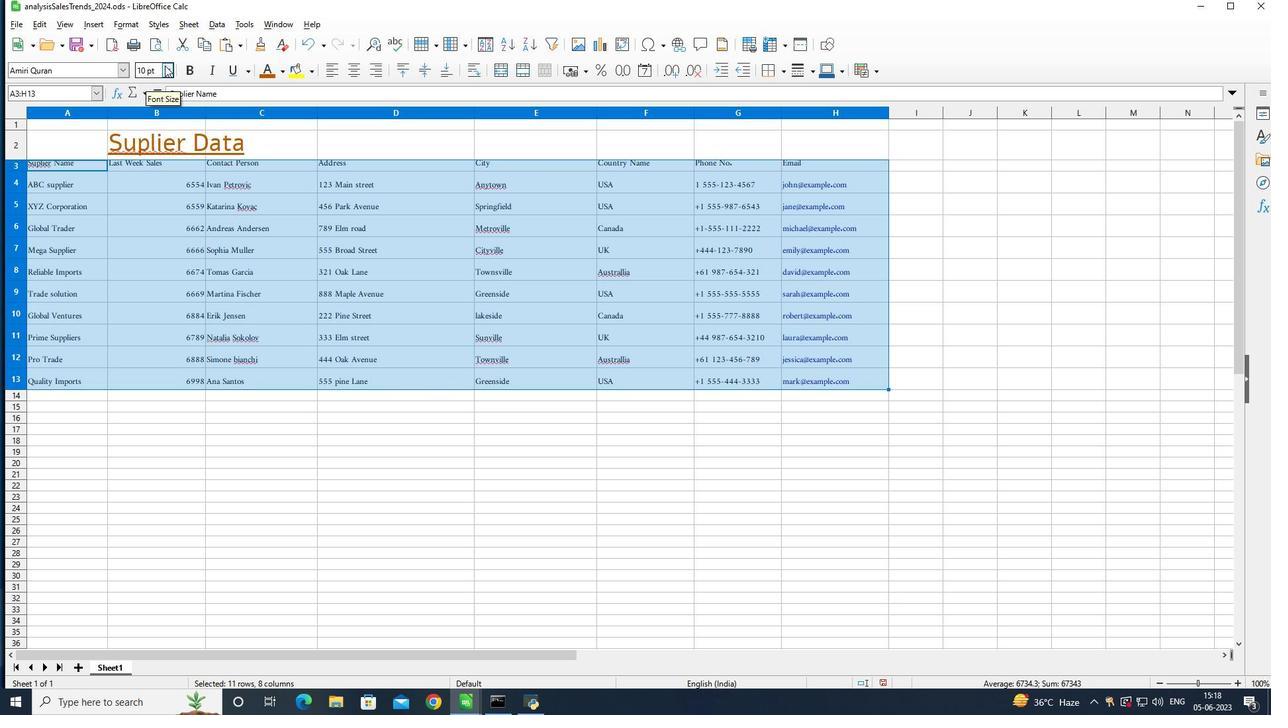 
Action: Mouse moved to (149, 183)
Screenshot: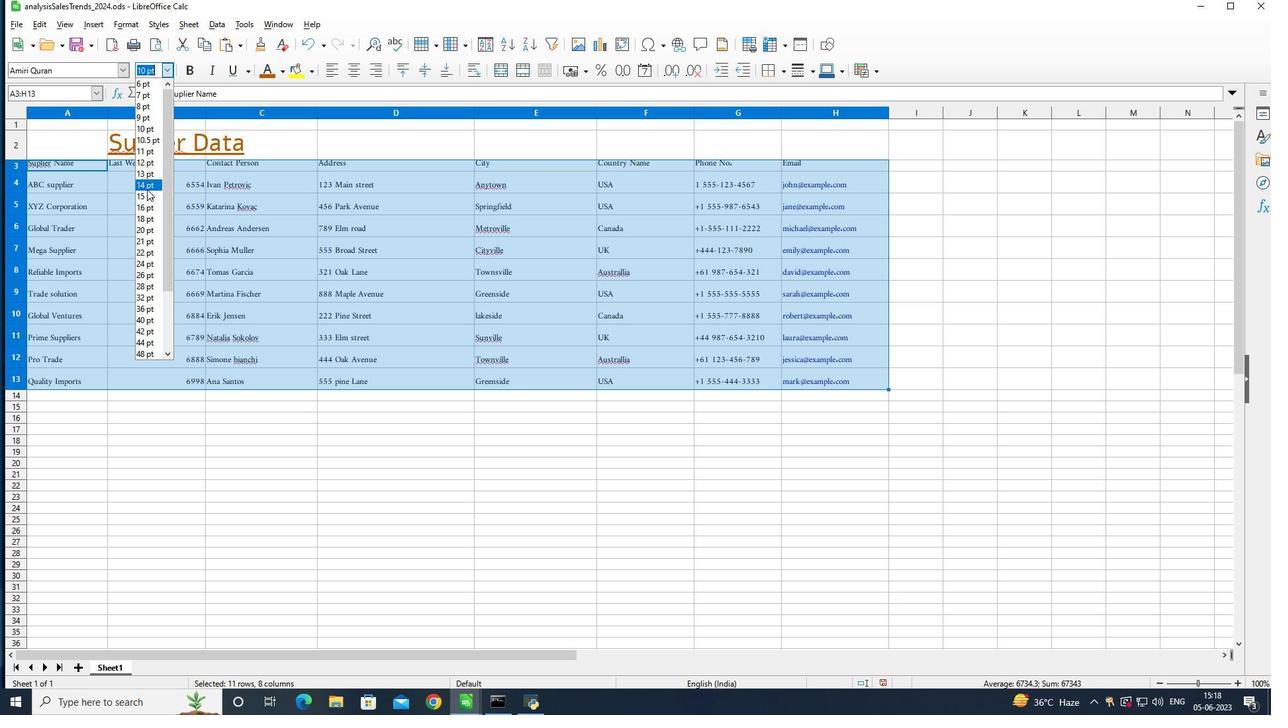 
Action: Mouse pressed left at (149, 183)
Screenshot: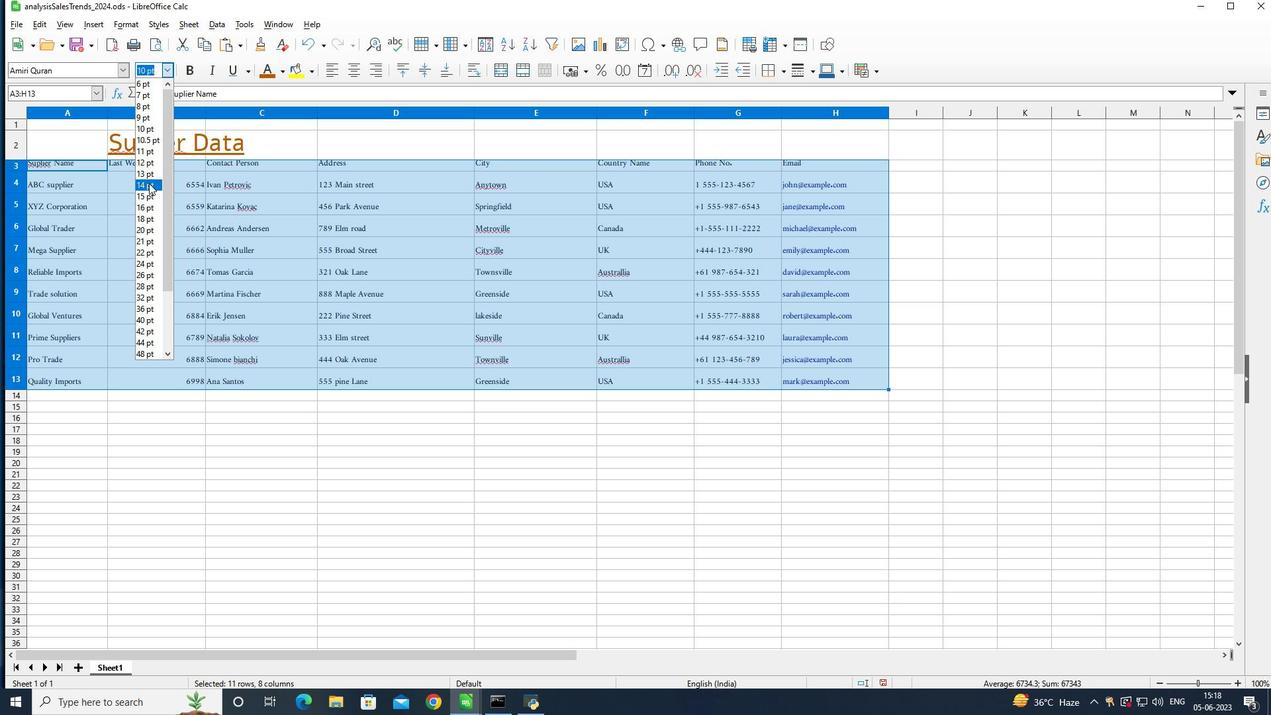 
Action: Mouse moved to (441, 72)
Screenshot: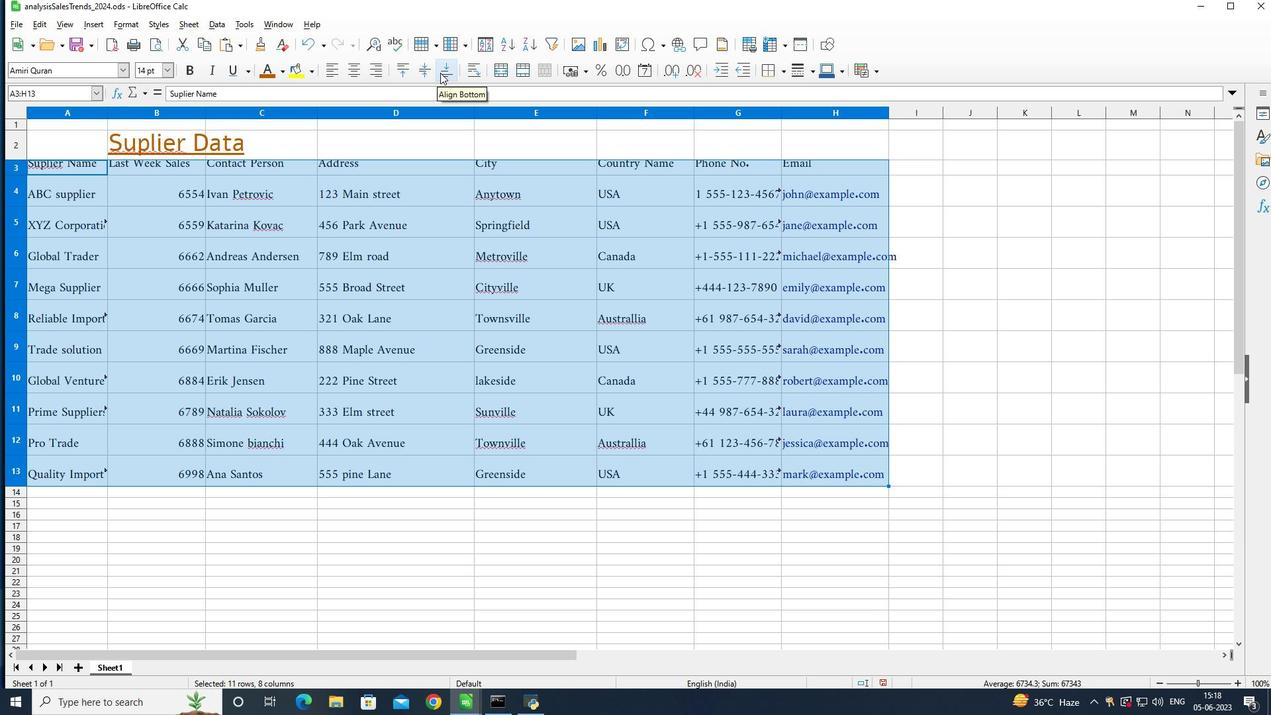 
Action: Mouse pressed left at (441, 72)
Screenshot: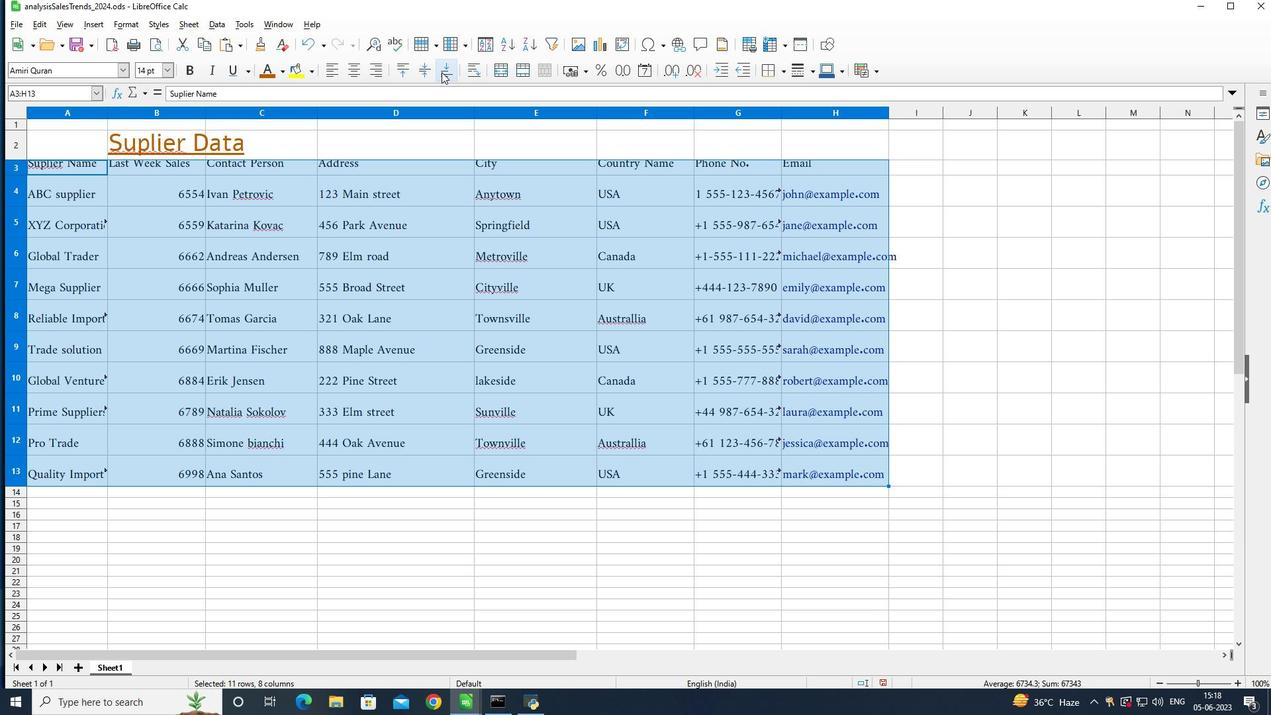 
Action: Mouse moved to (125, 137)
Screenshot: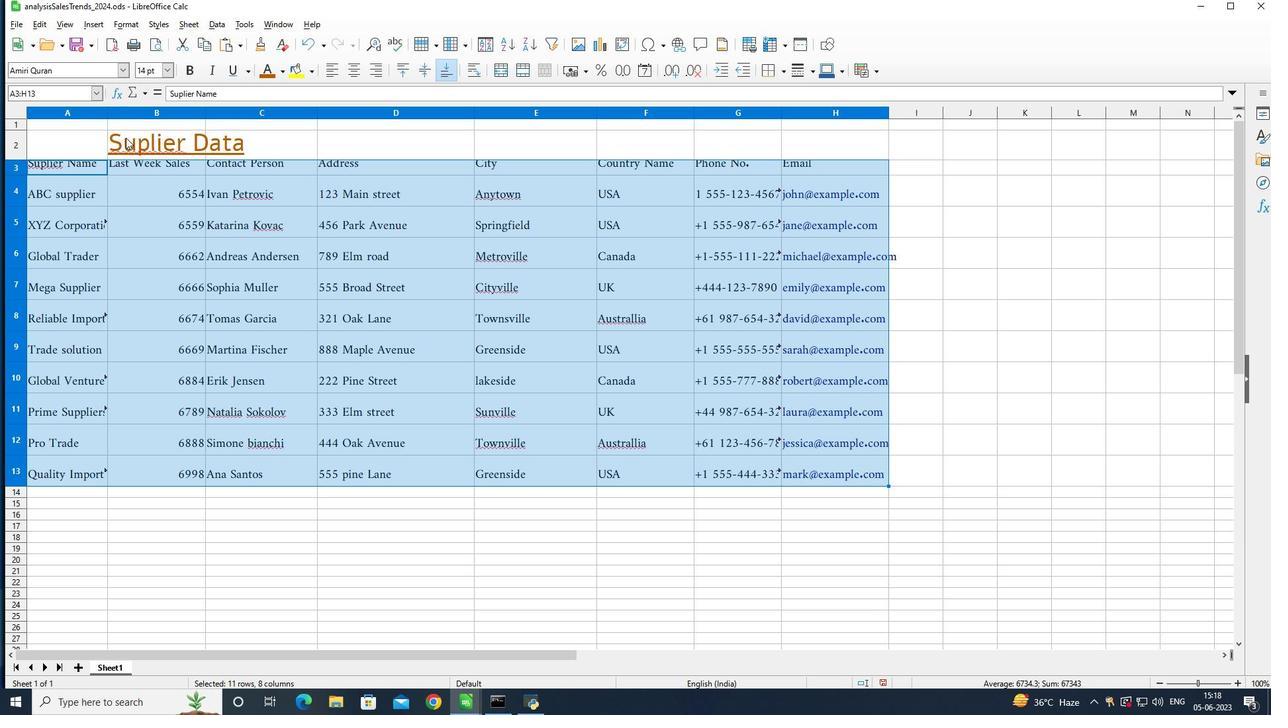
Action: Mouse pressed left at (125, 137)
Screenshot: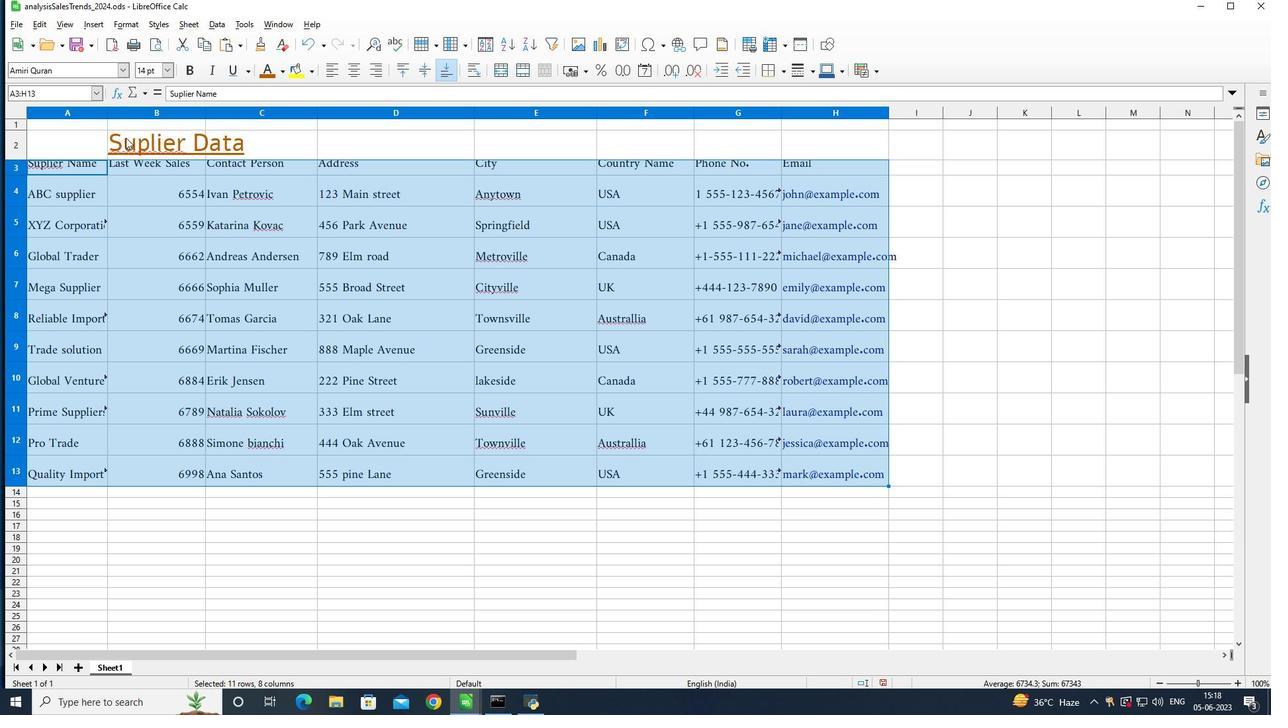 
Action: Mouse pressed left at (125, 137)
Screenshot: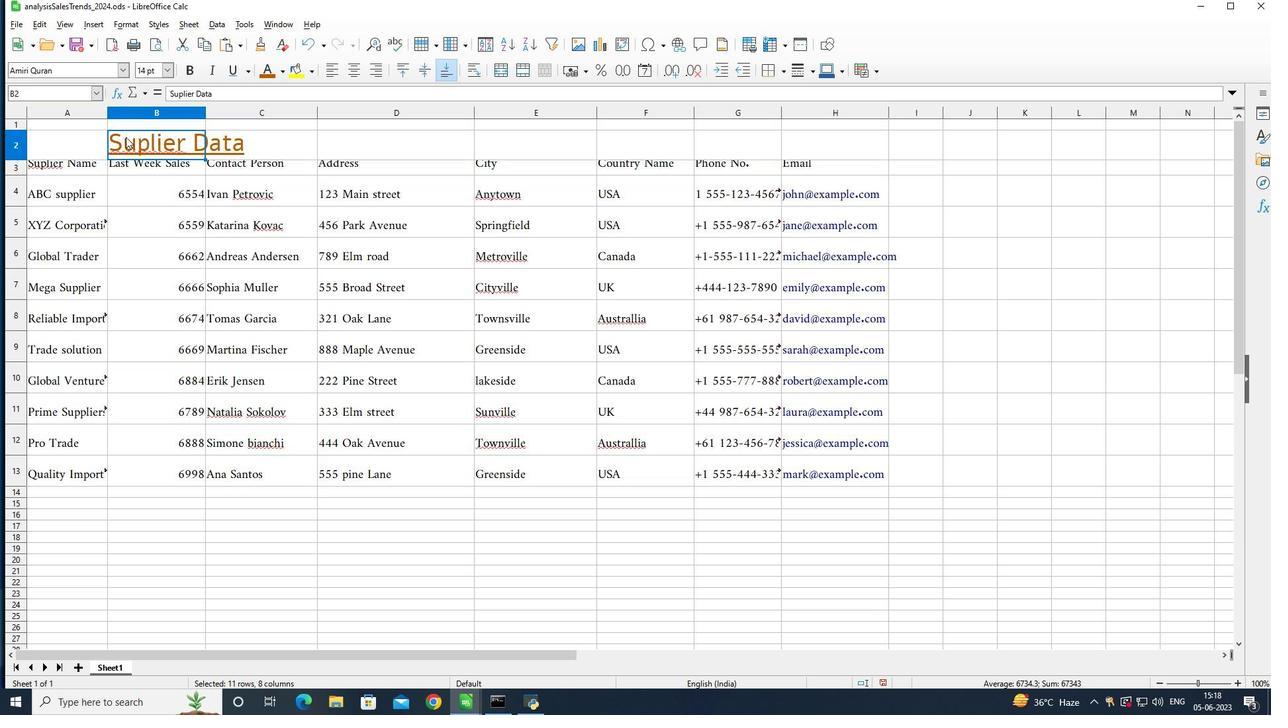 
Action: Mouse pressed left at (125, 137)
Screenshot: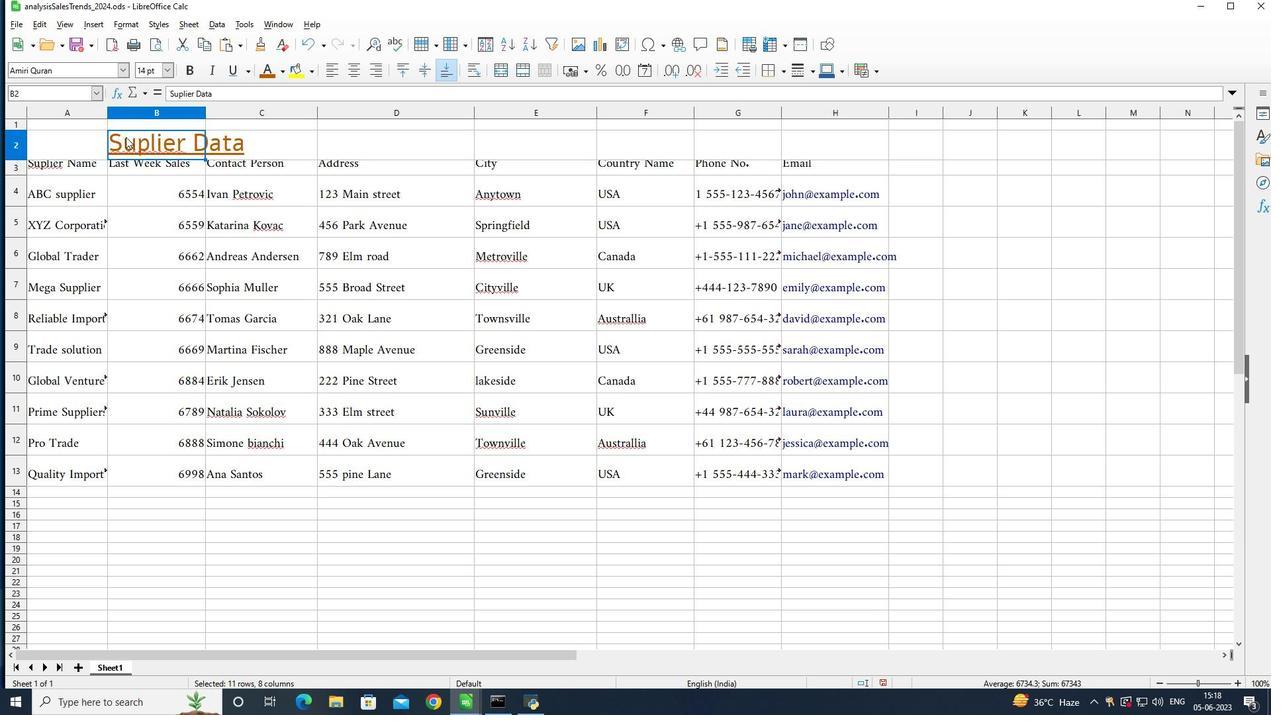 
Action: Mouse moved to (446, 70)
Screenshot: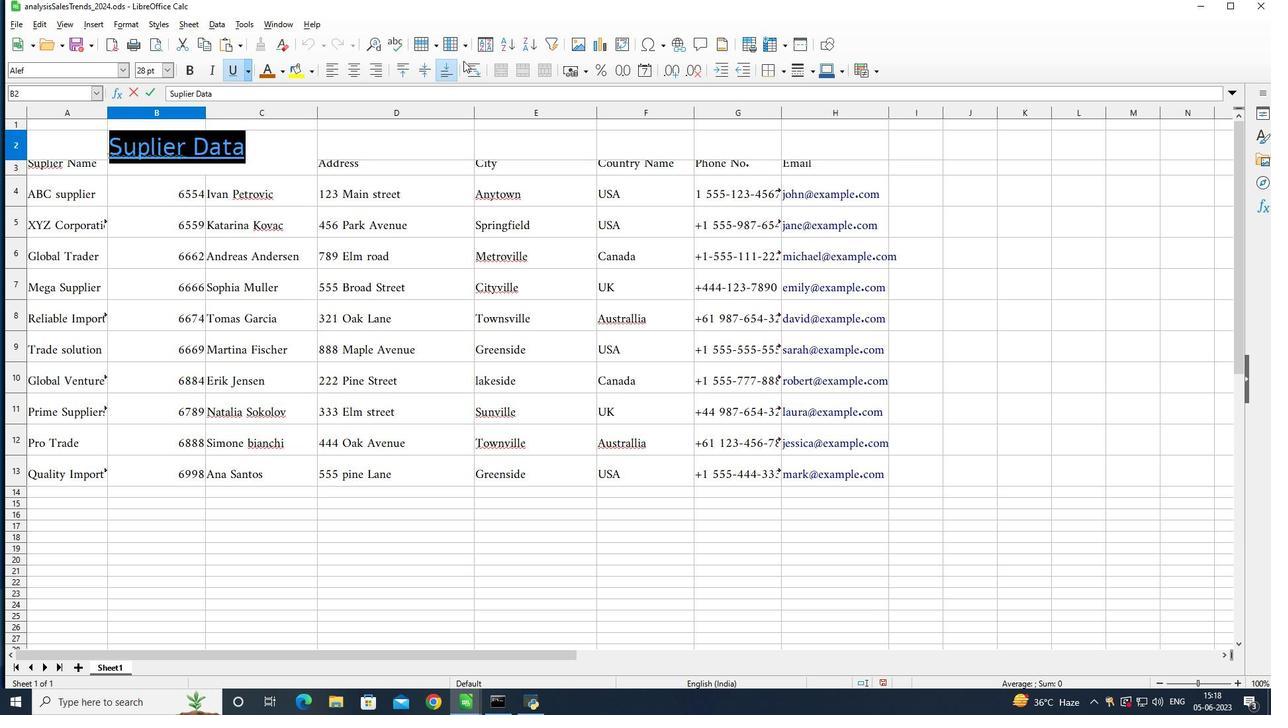 
Action: Mouse pressed left at (446, 70)
Screenshot: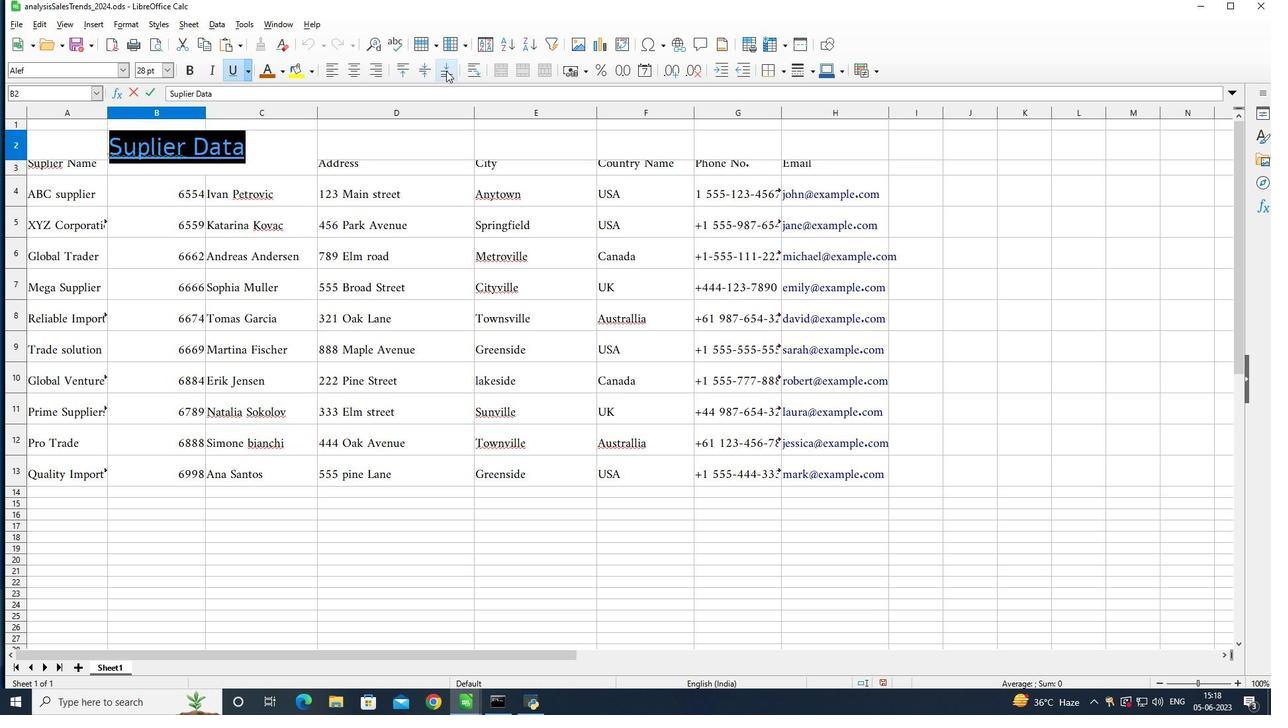 
Action: Mouse moved to (279, 336)
Screenshot: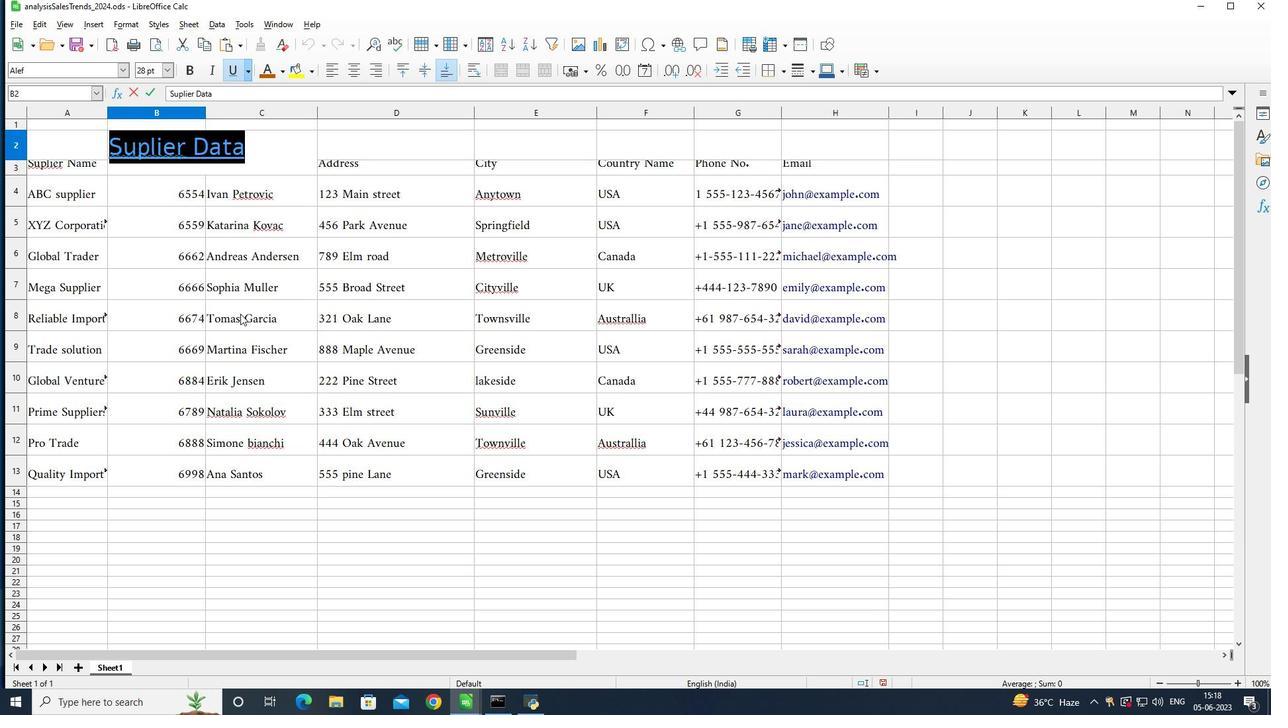 
Action: Key pressed ctrl+S
Screenshot: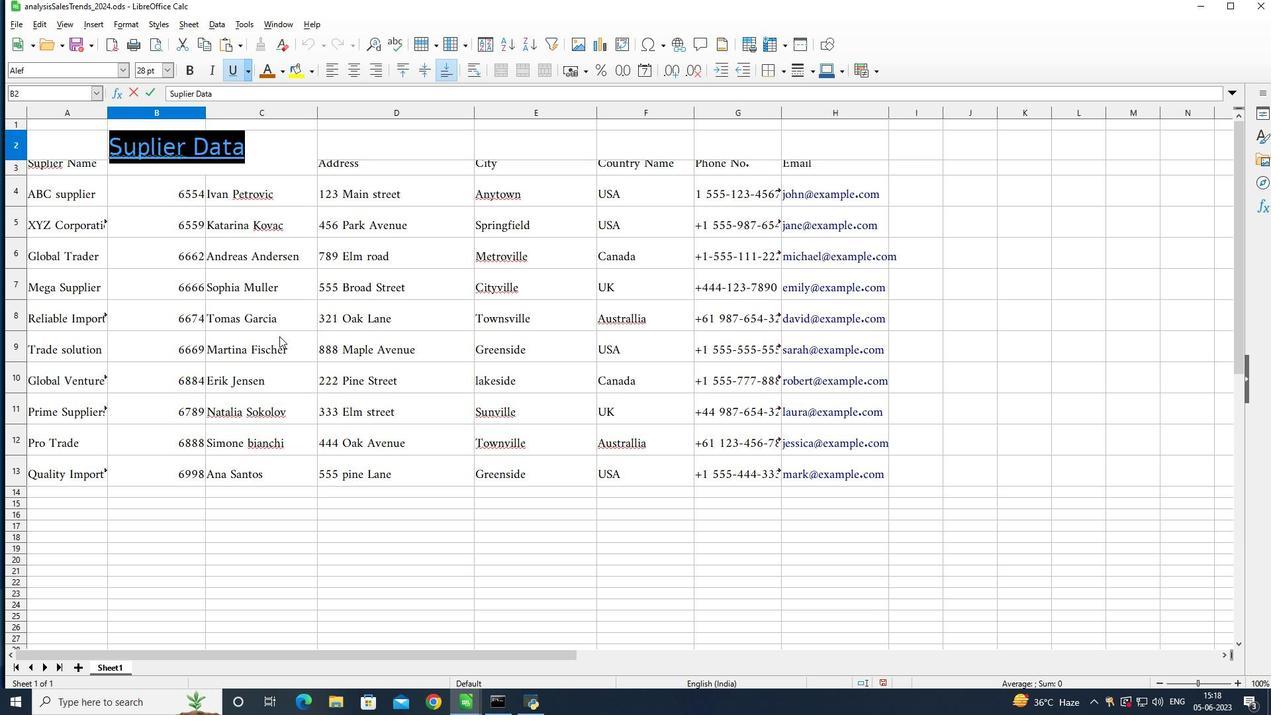 
Action: Mouse moved to (376, 325)
Screenshot: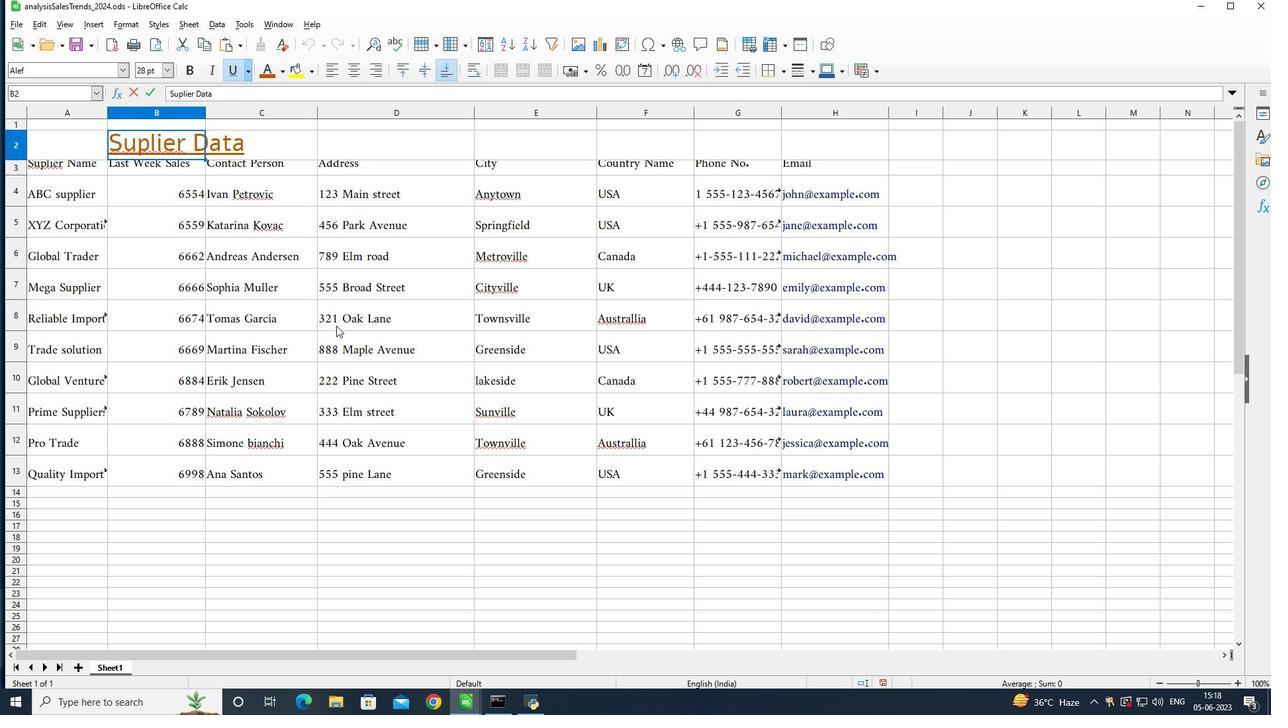 
